 Task: Create a due date automation trigger when advanced on, on the tuesday of the week before a card is due add fields with custom field "Resume" set to a date between 1 and 7 days ago at 11:00 AM.
Action: Mouse moved to (806, 248)
Screenshot: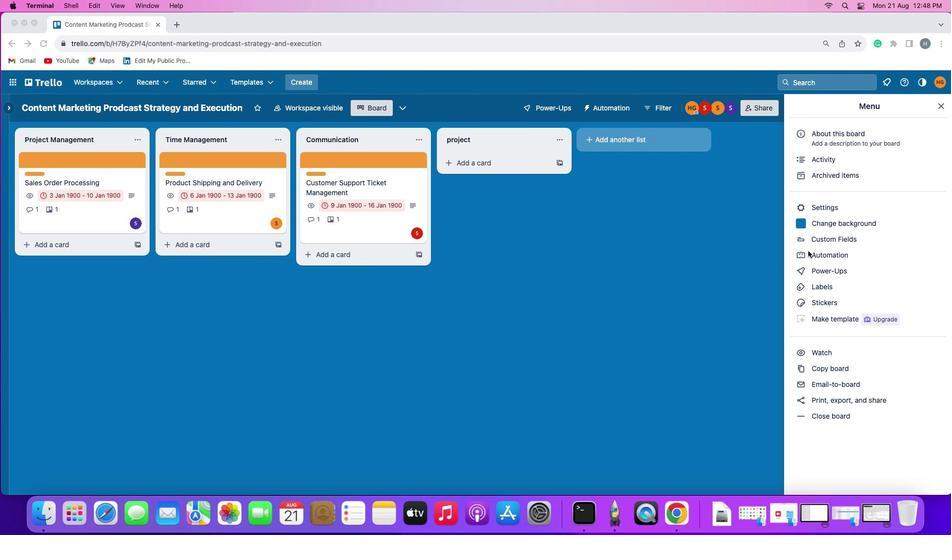 
Action: Mouse pressed left at (806, 248)
Screenshot: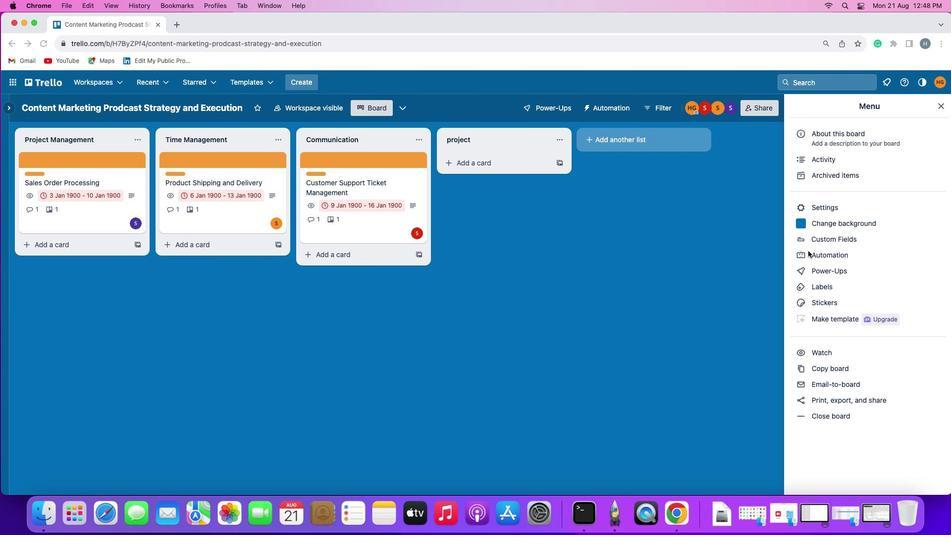 
Action: Mouse moved to (806, 248)
Screenshot: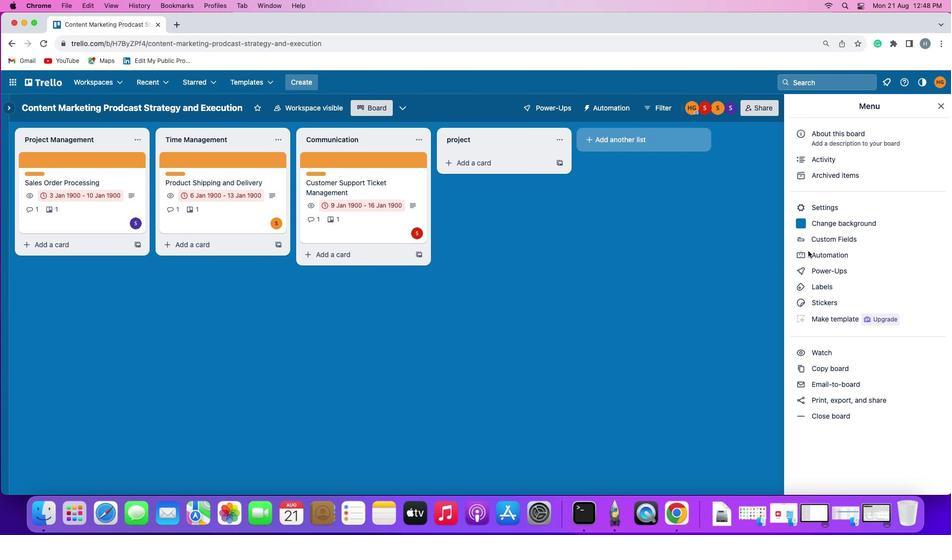 
Action: Mouse pressed left at (806, 248)
Screenshot: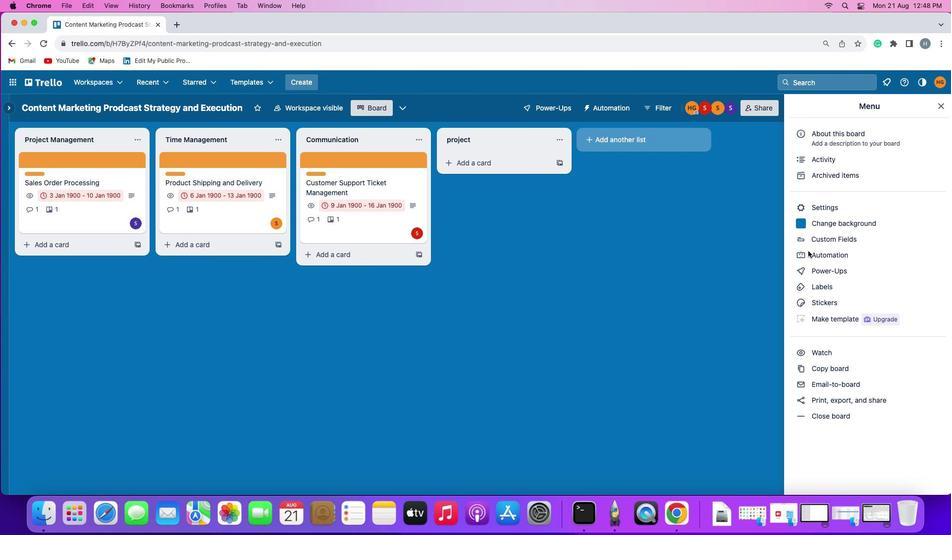 
Action: Mouse moved to (58, 236)
Screenshot: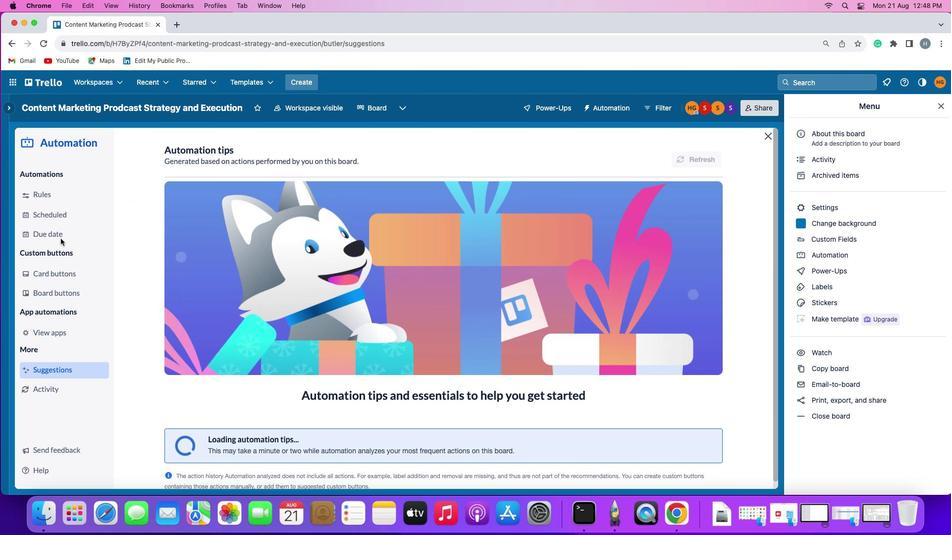 
Action: Mouse pressed left at (58, 236)
Screenshot: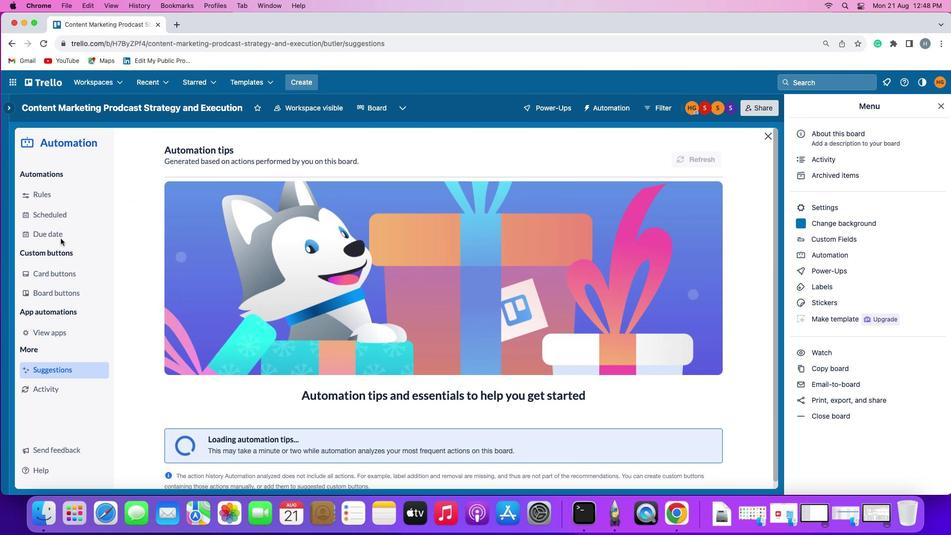 
Action: Mouse moved to (667, 145)
Screenshot: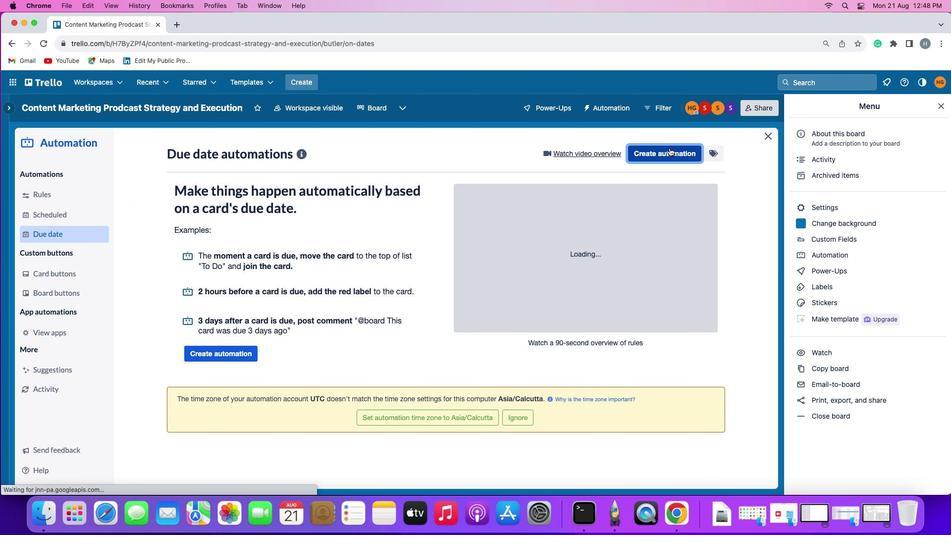 
Action: Mouse pressed left at (667, 145)
Screenshot: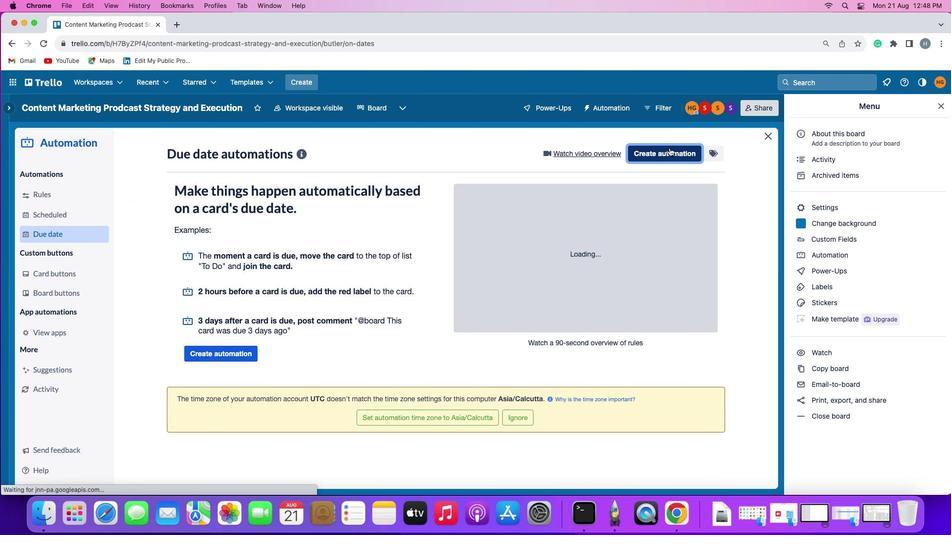 
Action: Mouse moved to (205, 244)
Screenshot: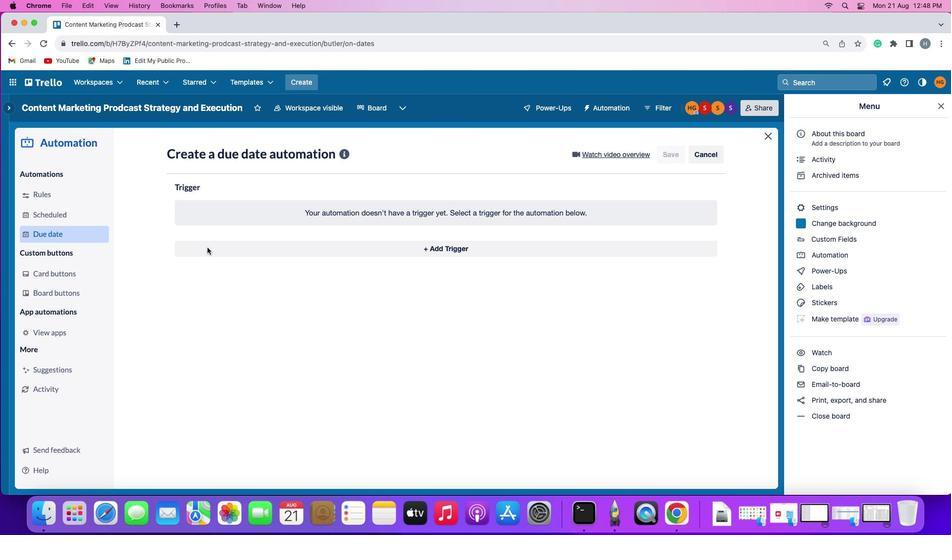 
Action: Mouse pressed left at (205, 244)
Screenshot: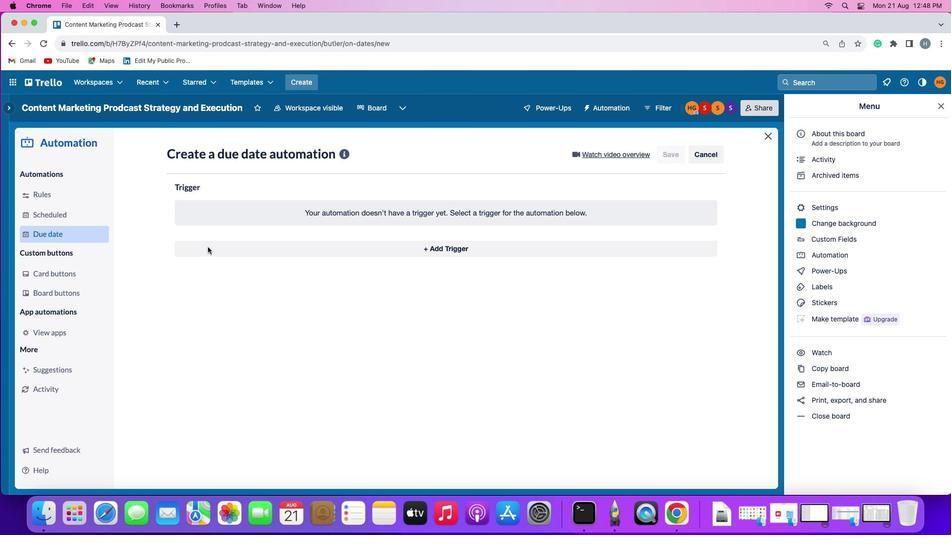 
Action: Mouse moved to (214, 430)
Screenshot: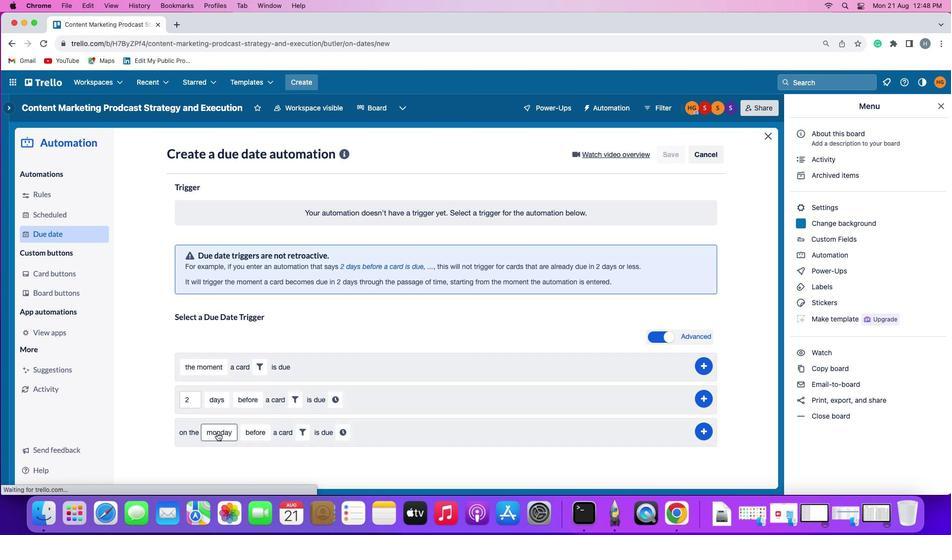 
Action: Mouse pressed left at (214, 430)
Screenshot: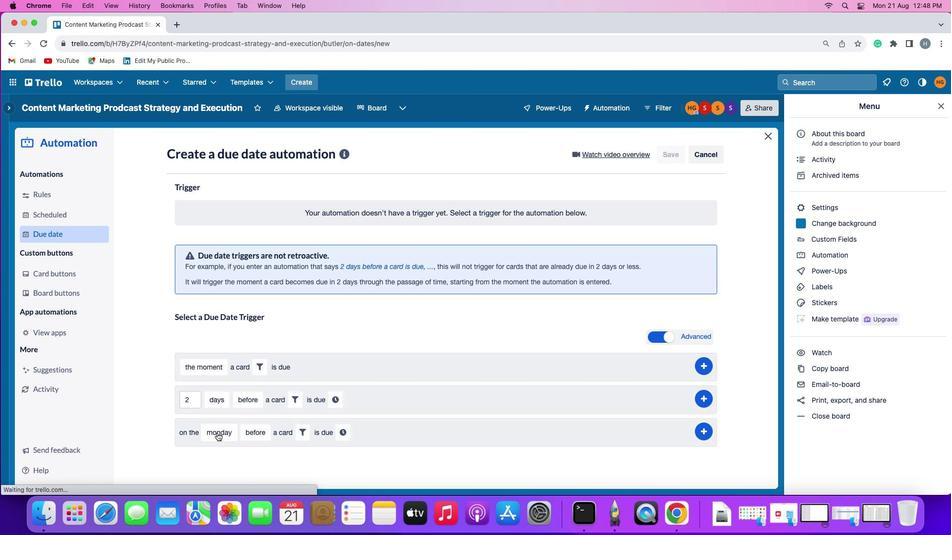 
Action: Mouse moved to (227, 309)
Screenshot: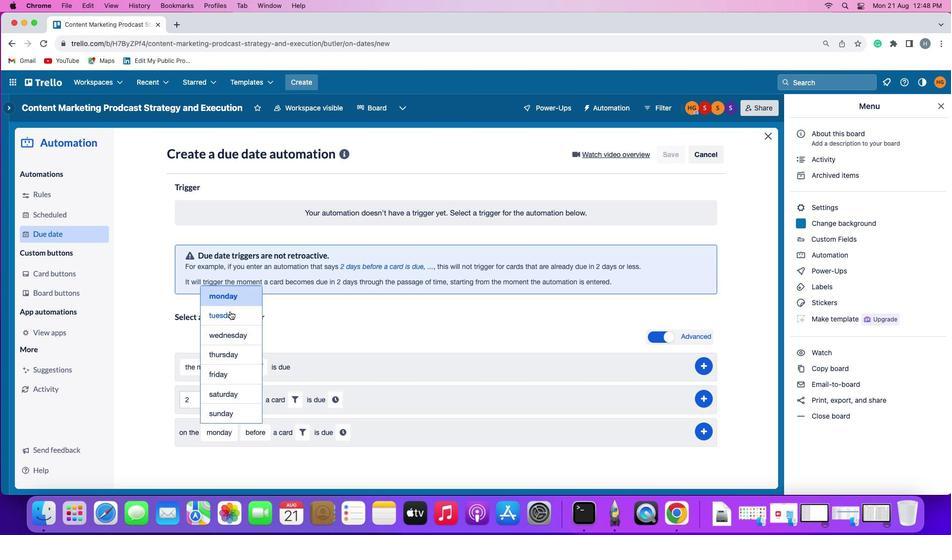 
Action: Mouse pressed left at (227, 309)
Screenshot: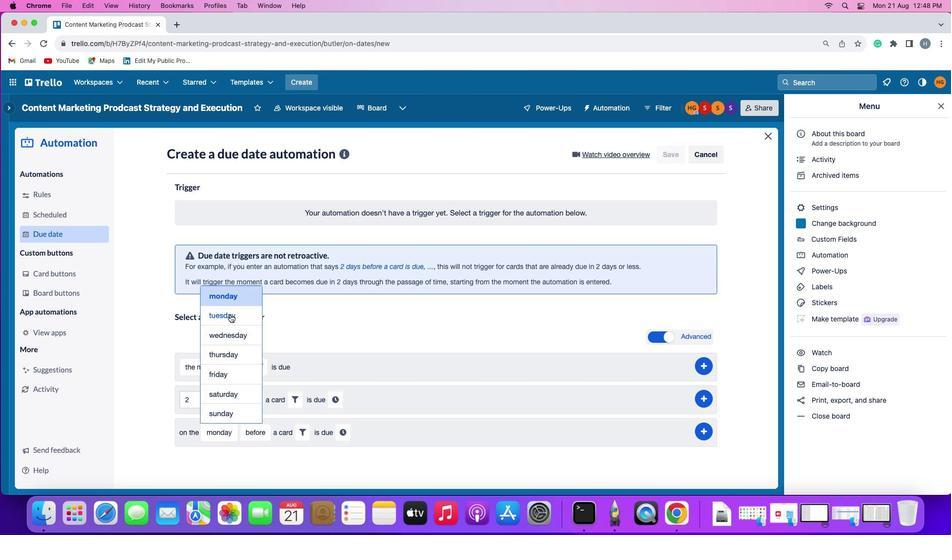 
Action: Mouse moved to (252, 435)
Screenshot: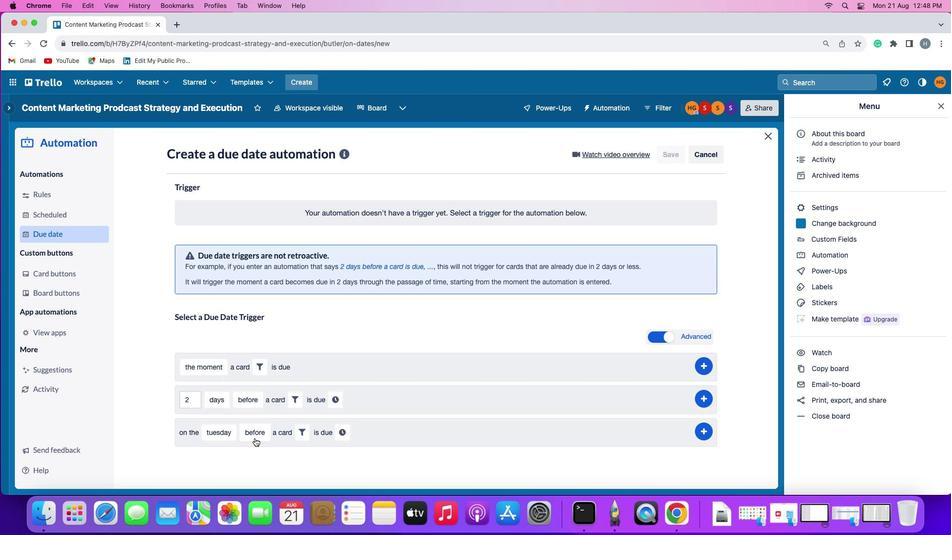
Action: Mouse pressed left at (252, 435)
Screenshot: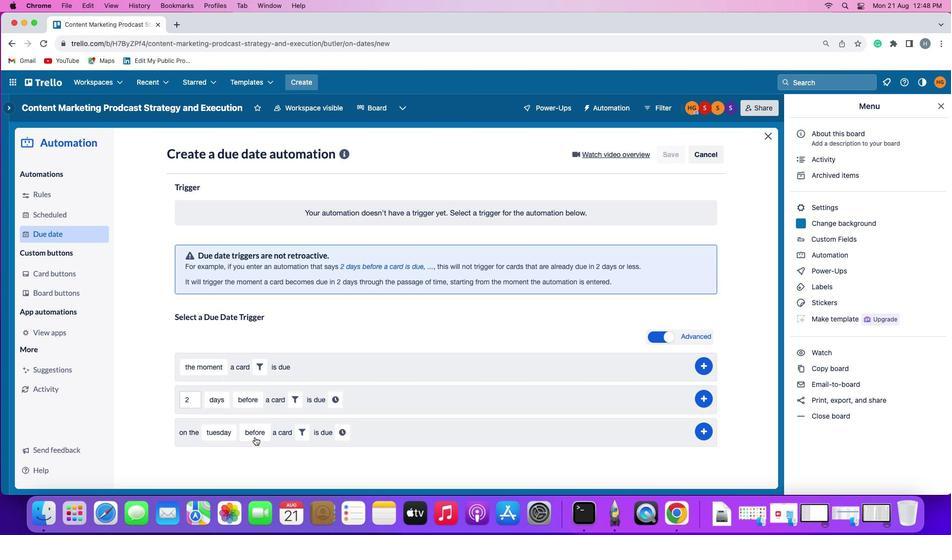 
Action: Mouse moved to (262, 411)
Screenshot: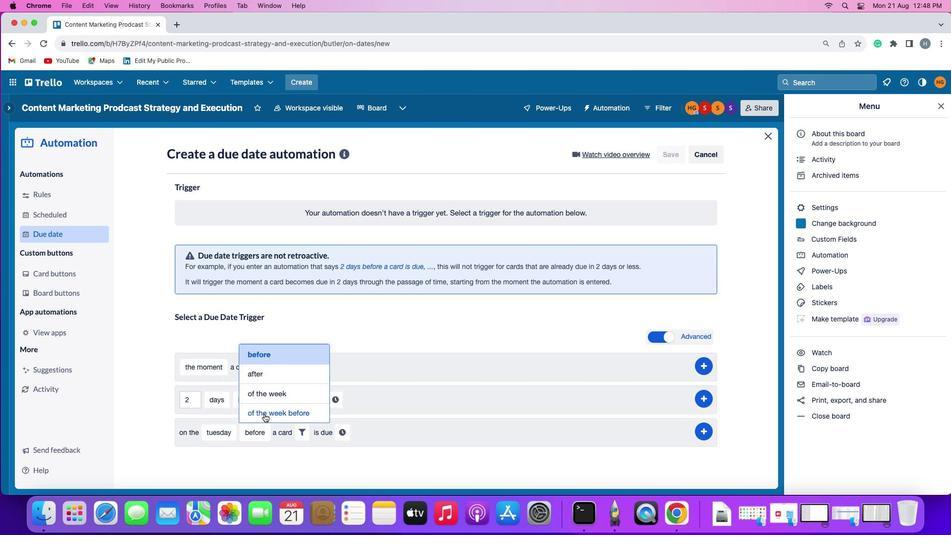 
Action: Mouse pressed left at (262, 411)
Screenshot: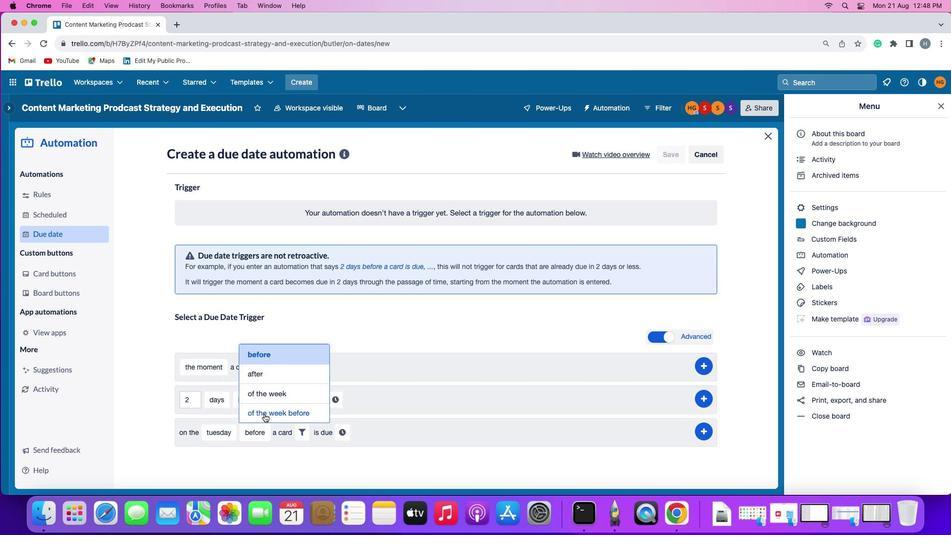 
Action: Mouse moved to (345, 428)
Screenshot: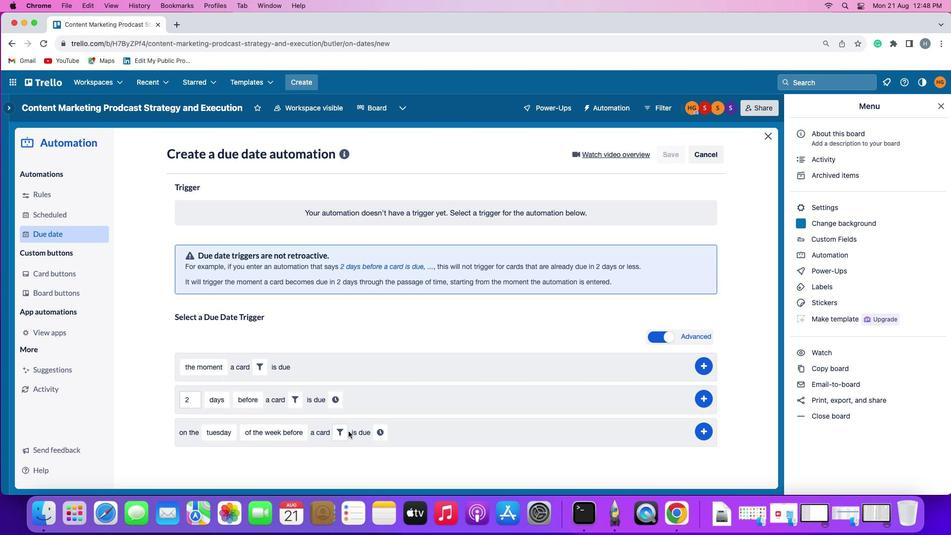 
Action: Mouse pressed left at (345, 428)
Screenshot: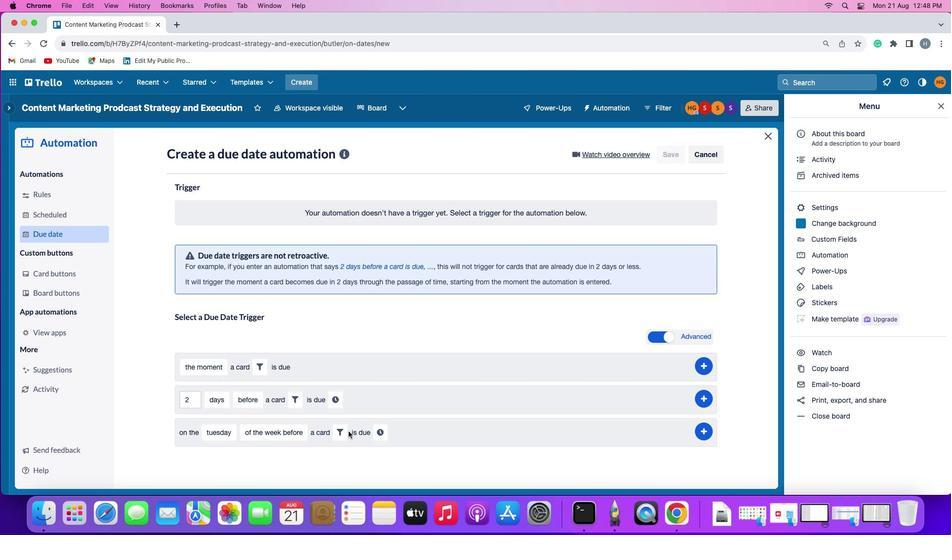
Action: Mouse moved to (342, 427)
Screenshot: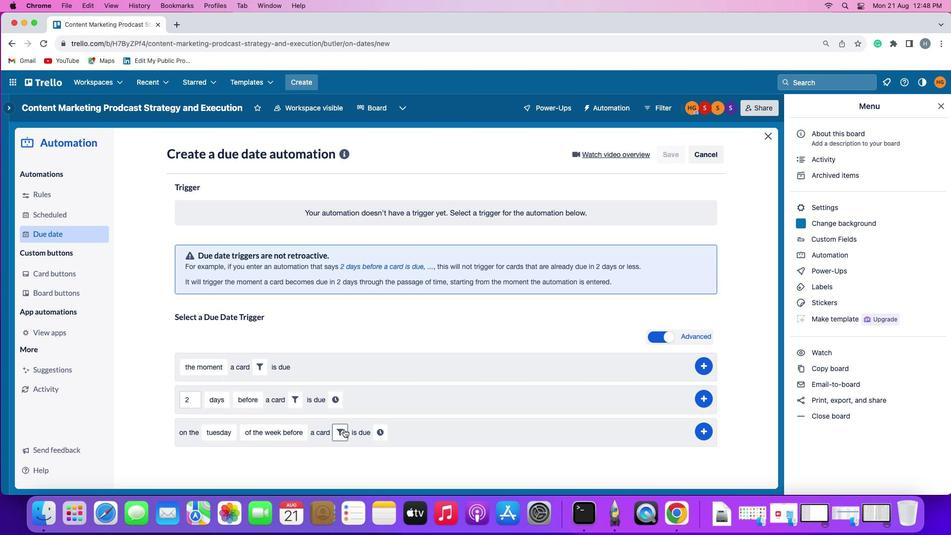 
Action: Mouse pressed left at (342, 427)
Screenshot: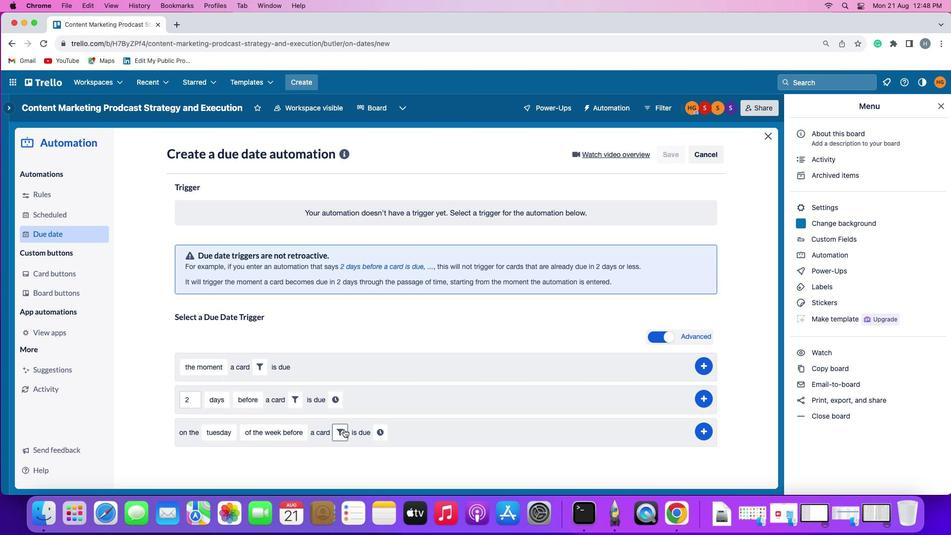 
Action: Mouse moved to (500, 462)
Screenshot: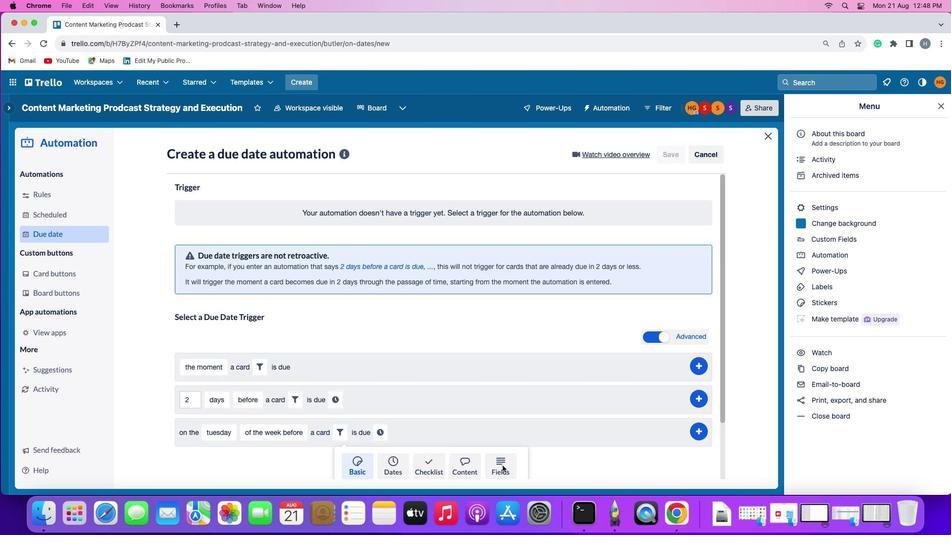 
Action: Mouse pressed left at (500, 462)
Screenshot: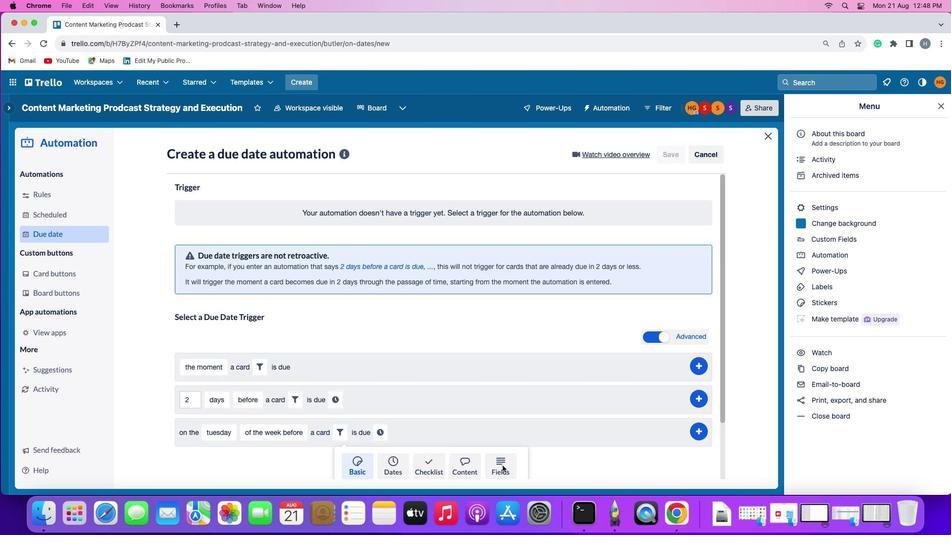 
Action: Mouse moved to (295, 460)
Screenshot: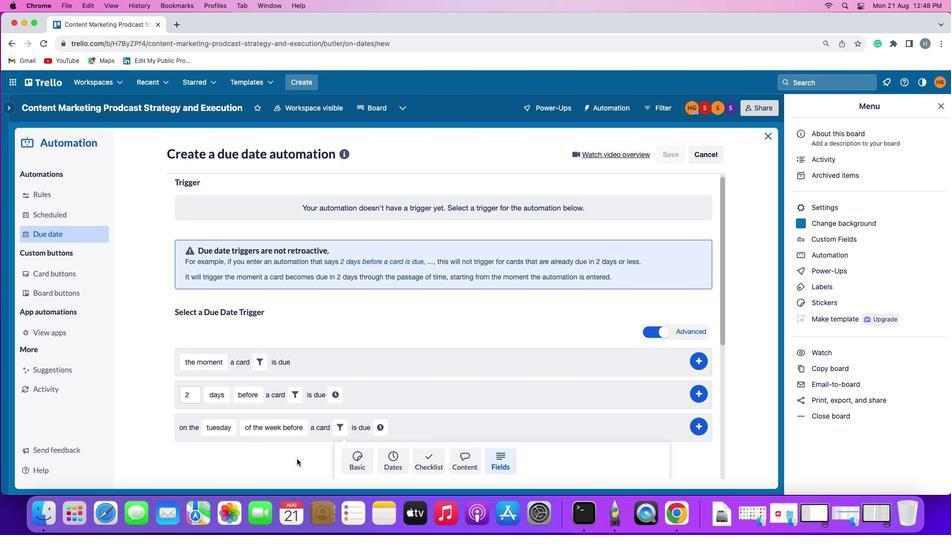 
Action: Mouse scrolled (295, 460) with delta (-1, -2)
Screenshot: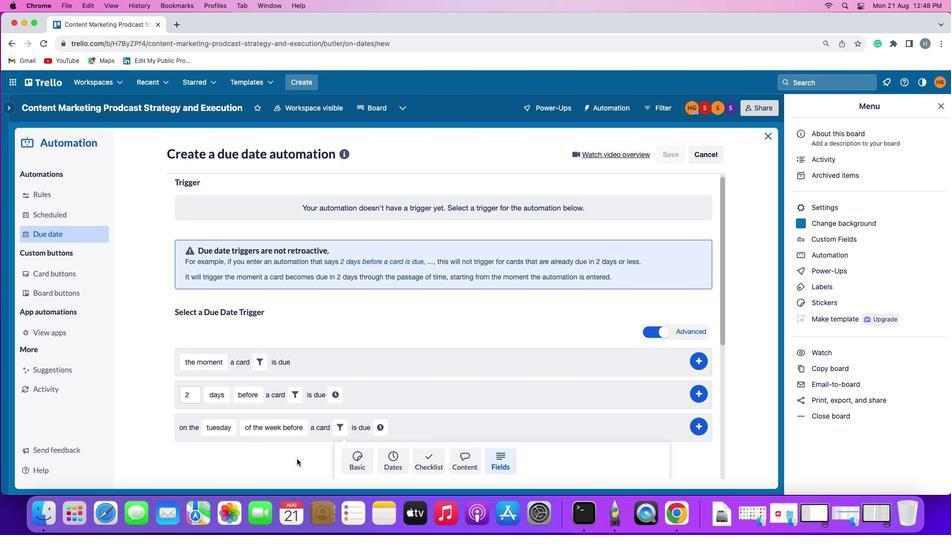 
Action: Mouse scrolled (295, 460) with delta (-1, -2)
Screenshot: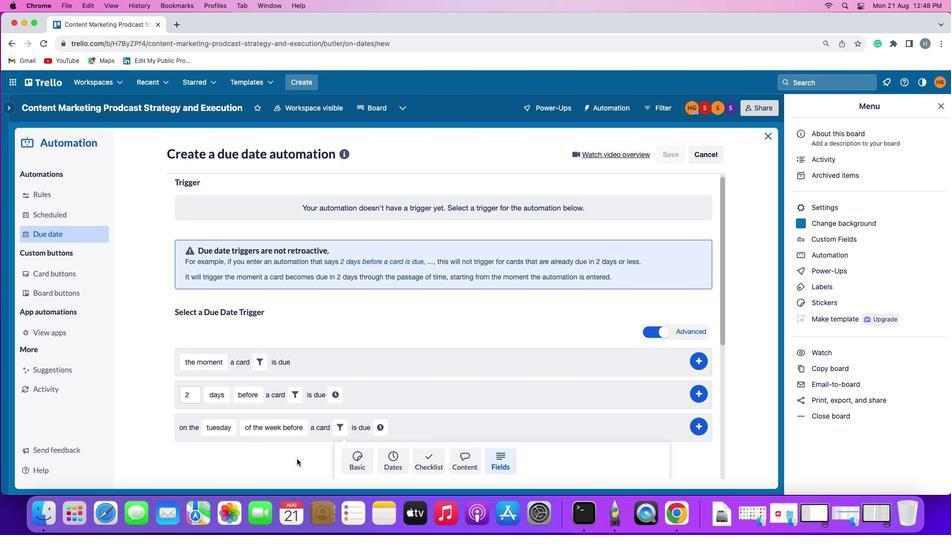 
Action: Mouse scrolled (295, 460) with delta (-1, -3)
Screenshot: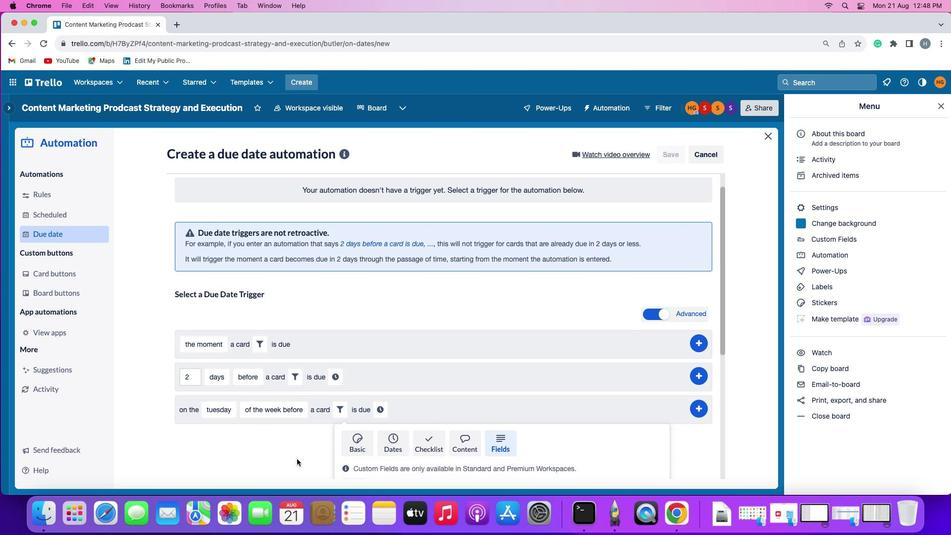 
Action: Mouse moved to (295, 459)
Screenshot: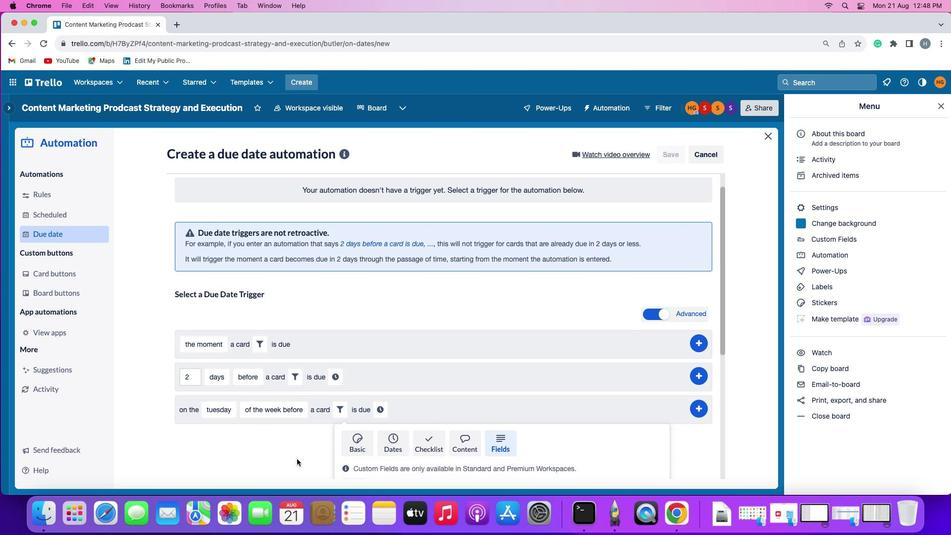 
Action: Mouse scrolled (295, 459) with delta (-1, -4)
Screenshot: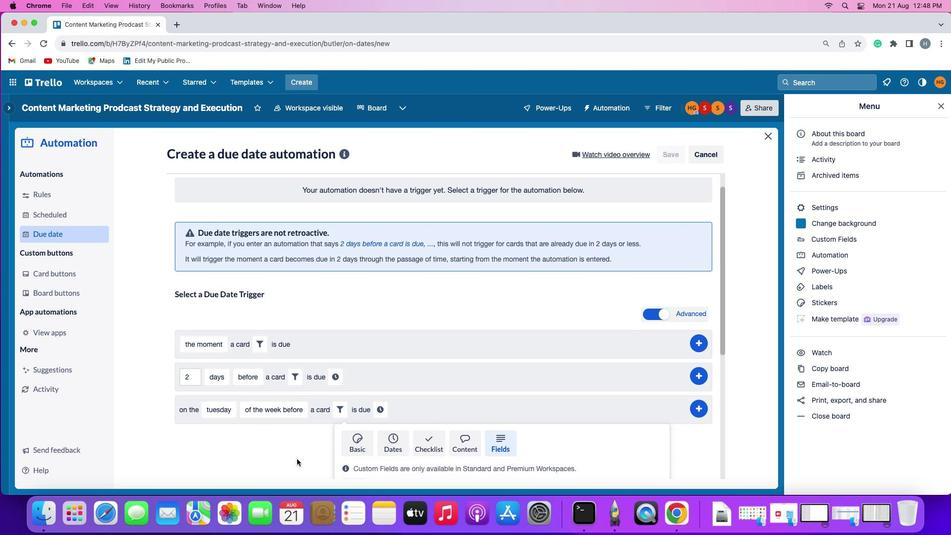 
Action: Mouse moved to (296, 454)
Screenshot: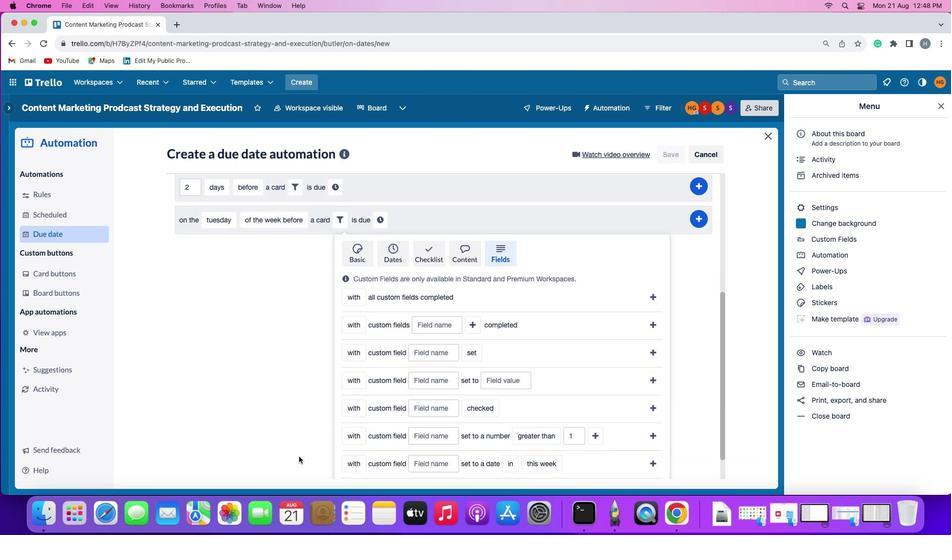 
Action: Mouse scrolled (296, 454) with delta (-1, -2)
Screenshot: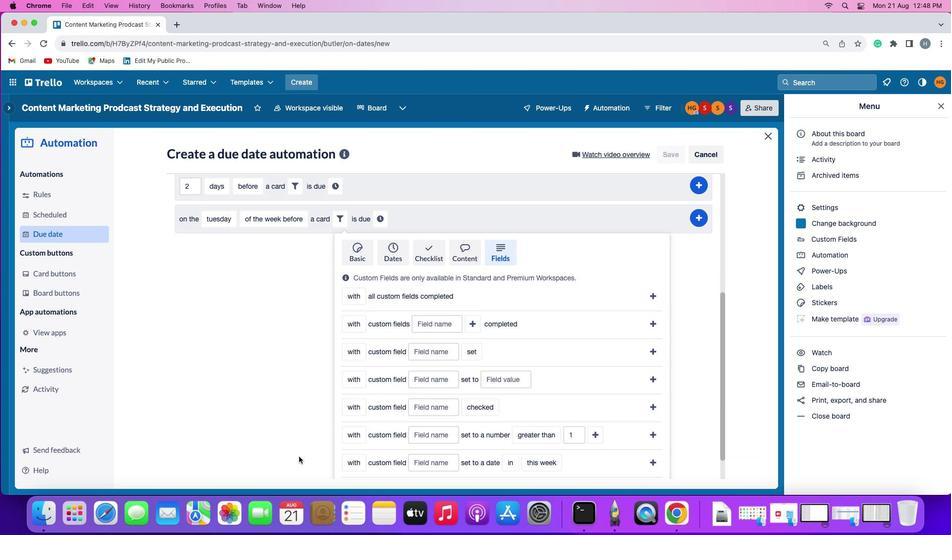 
Action: Mouse scrolled (296, 454) with delta (-1, -2)
Screenshot: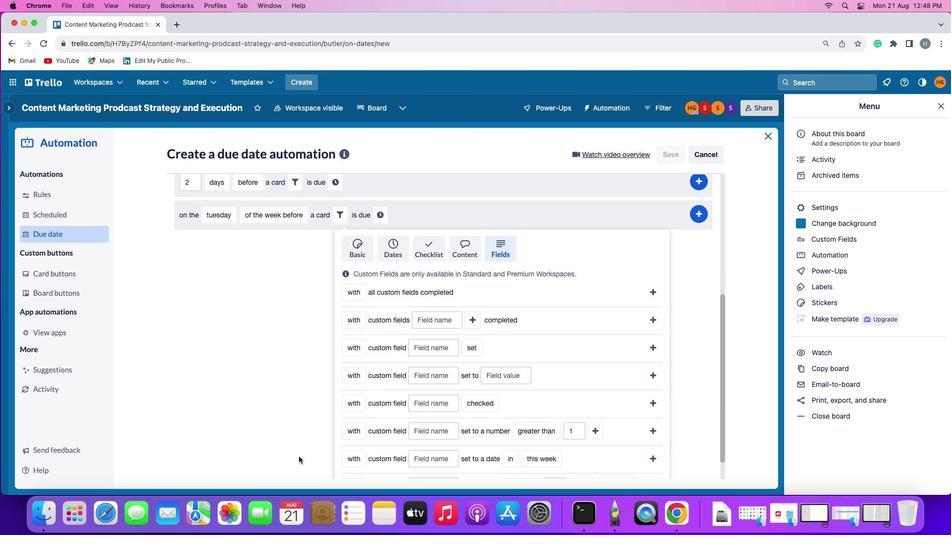 
Action: Mouse scrolled (296, 454) with delta (-1, -3)
Screenshot: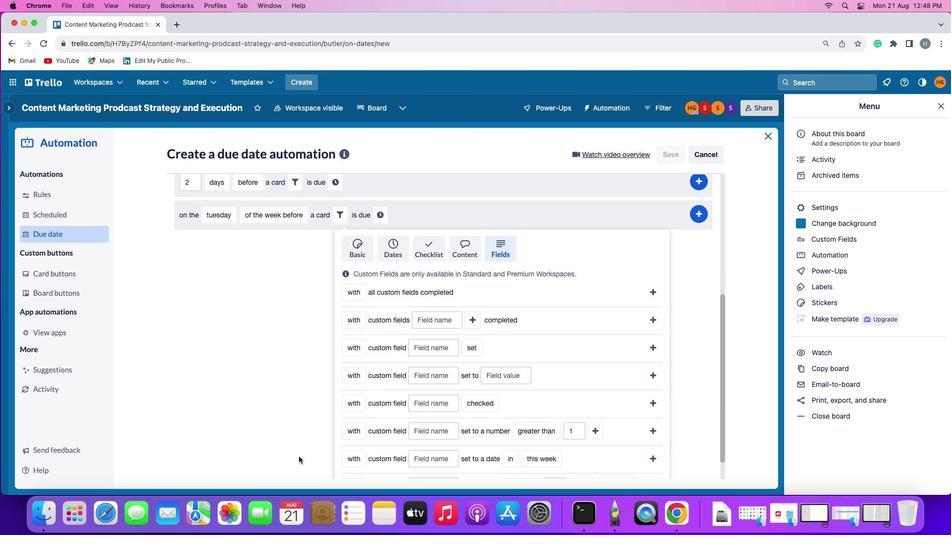 
Action: Mouse scrolled (296, 454) with delta (-1, -4)
Screenshot: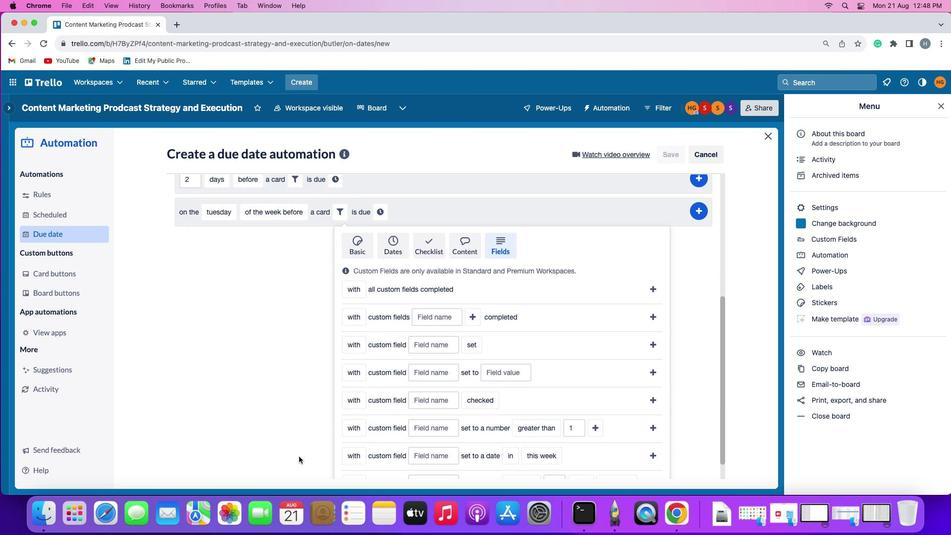 
Action: Mouse scrolled (296, 454) with delta (-1, -2)
Screenshot: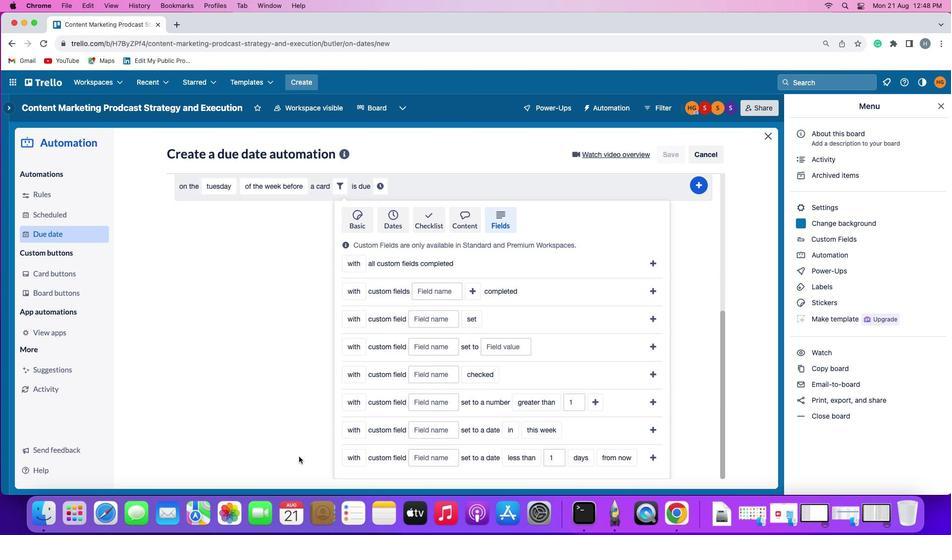 
Action: Mouse scrolled (296, 454) with delta (-1, -2)
Screenshot: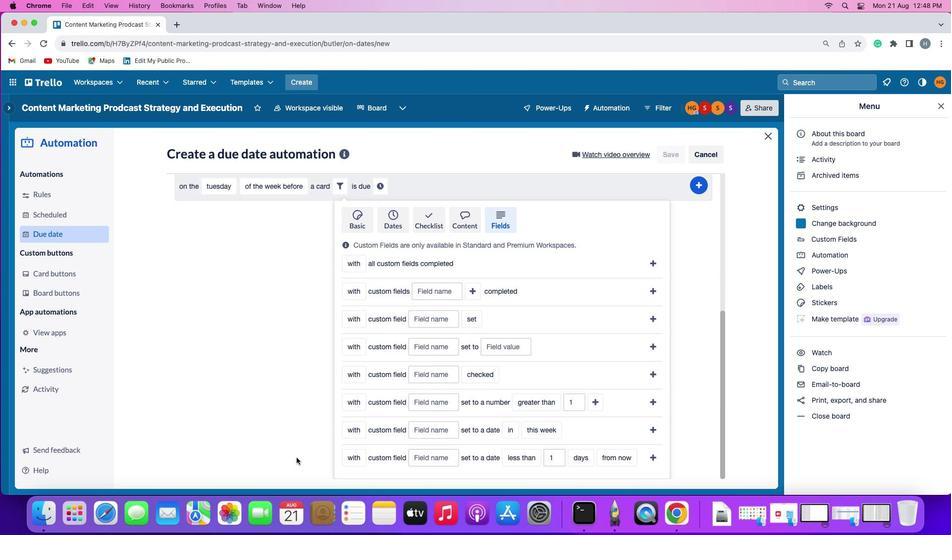 
Action: Mouse scrolled (296, 454) with delta (-1, -3)
Screenshot: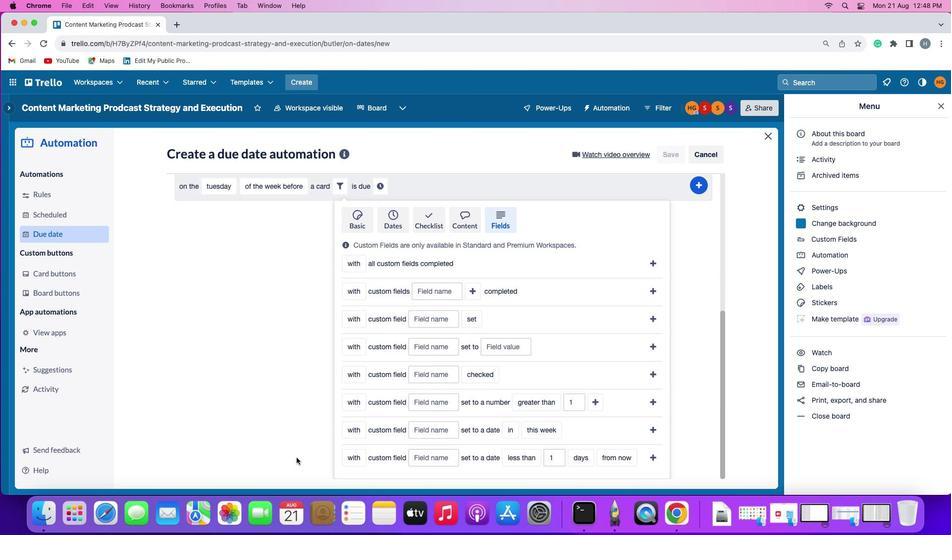 
Action: Mouse scrolled (296, 454) with delta (-1, -4)
Screenshot: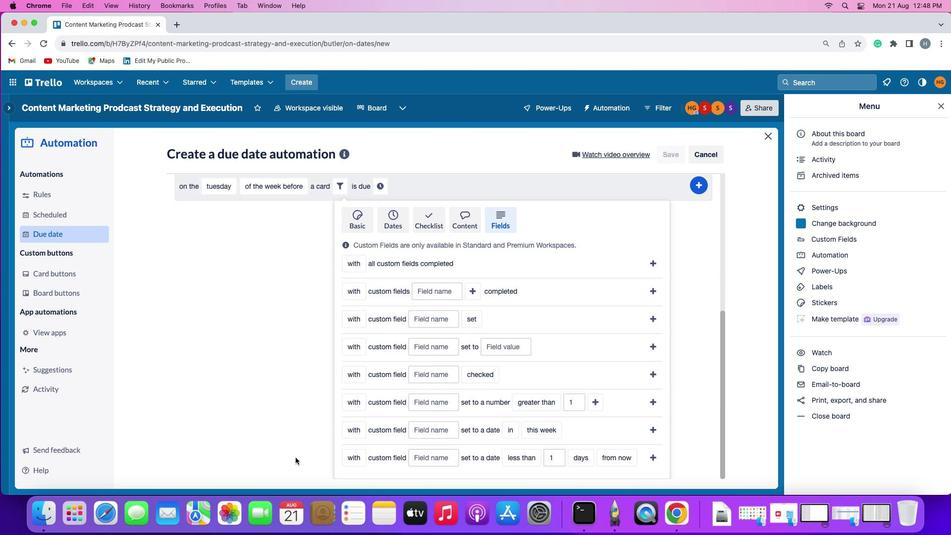 
Action: Mouse moved to (293, 455)
Screenshot: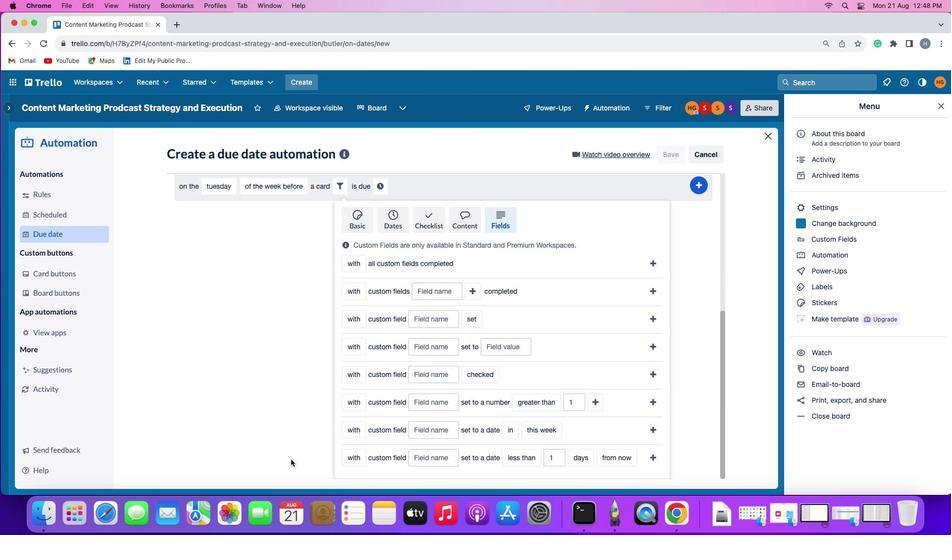 
Action: Mouse scrolled (293, 455) with delta (-1, -4)
Screenshot: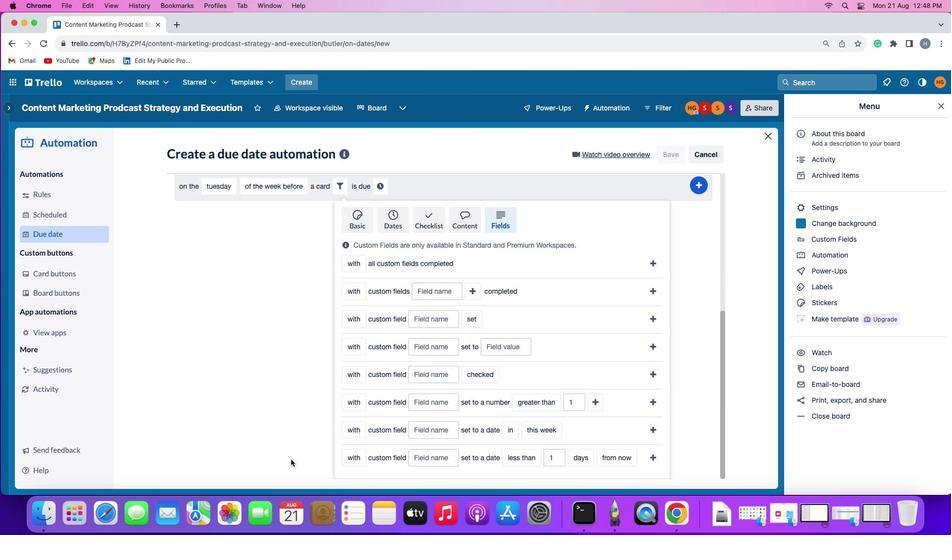 
Action: Mouse moved to (418, 454)
Screenshot: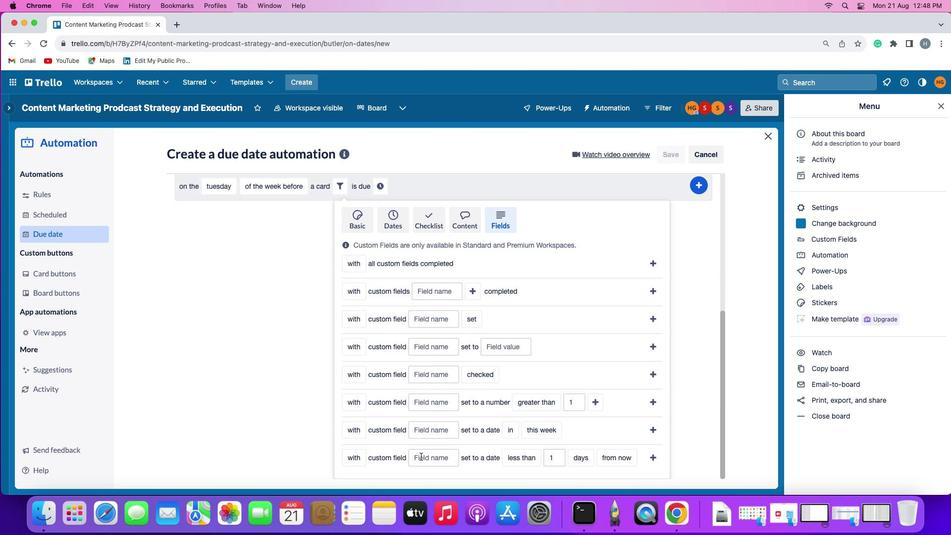 
Action: Mouse pressed left at (418, 454)
Screenshot: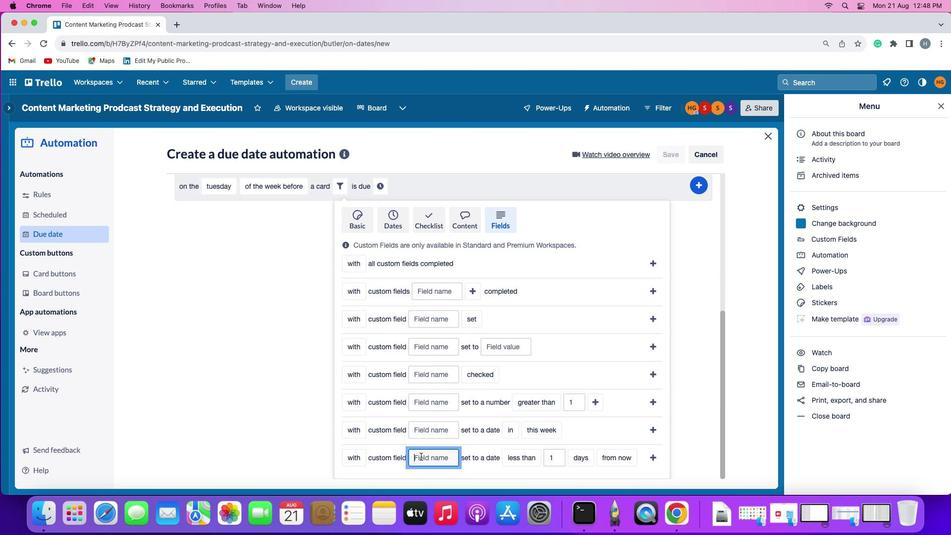 
Action: Mouse moved to (418, 454)
Screenshot: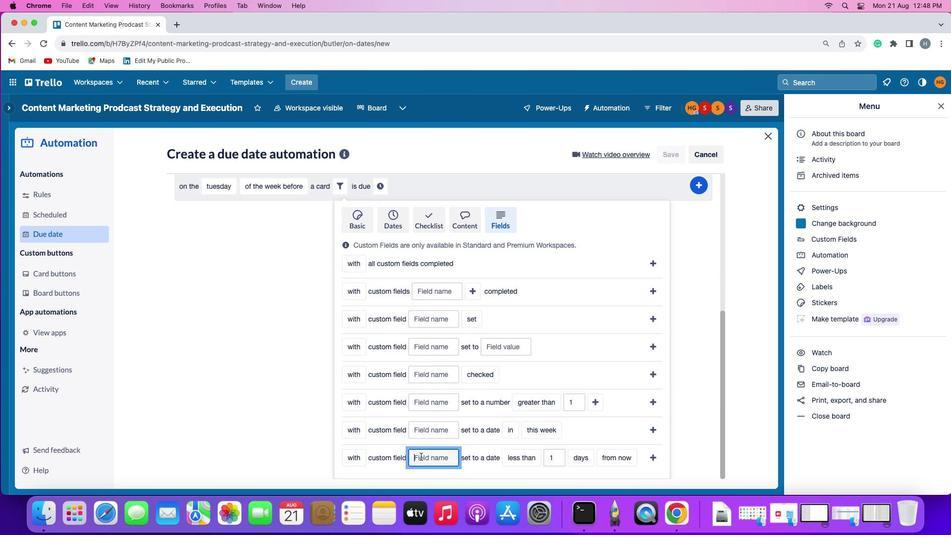 
Action: Key pressed Key.shift'R''e''s''u''m''e'
Screenshot: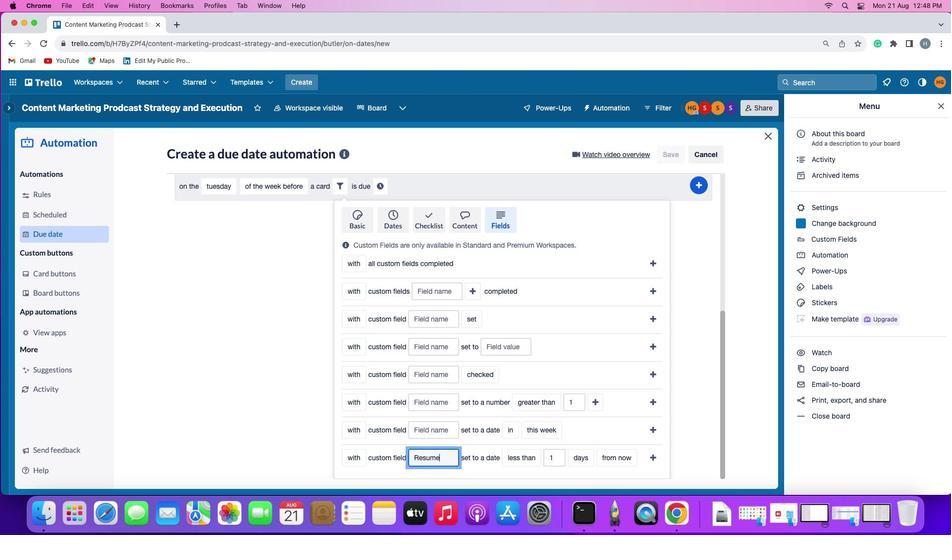 
Action: Mouse moved to (511, 455)
Screenshot: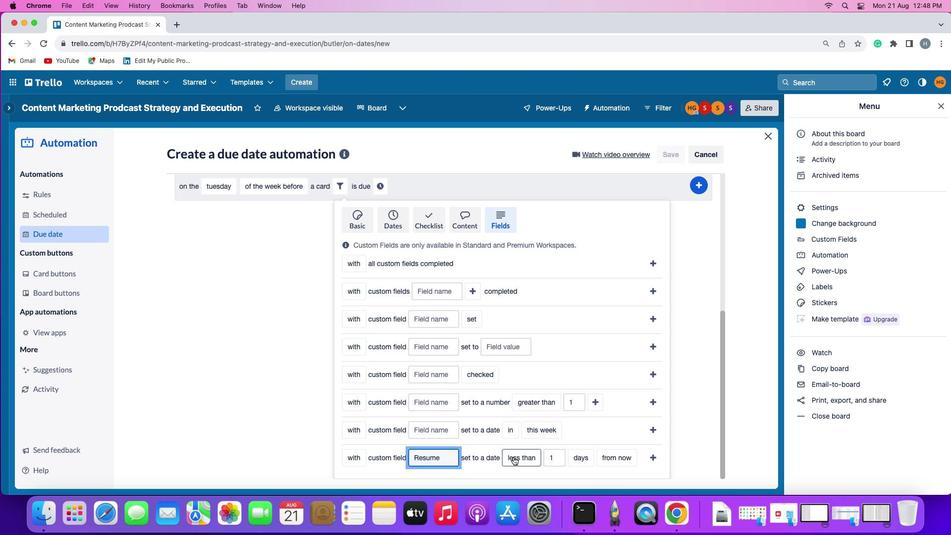 
Action: Mouse pressed left at (511, 455)
Screenshot: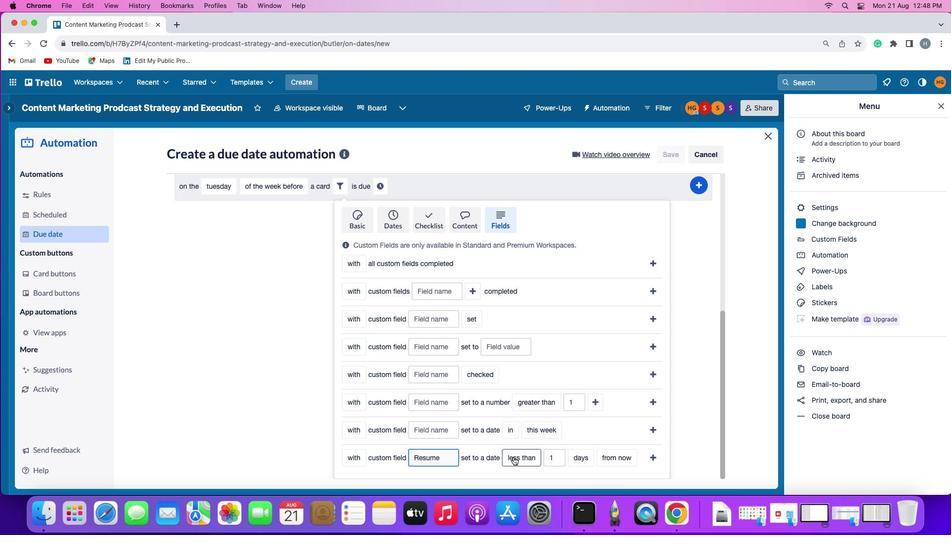 
Action: Mouse moved to (518, 434)
Screenshot: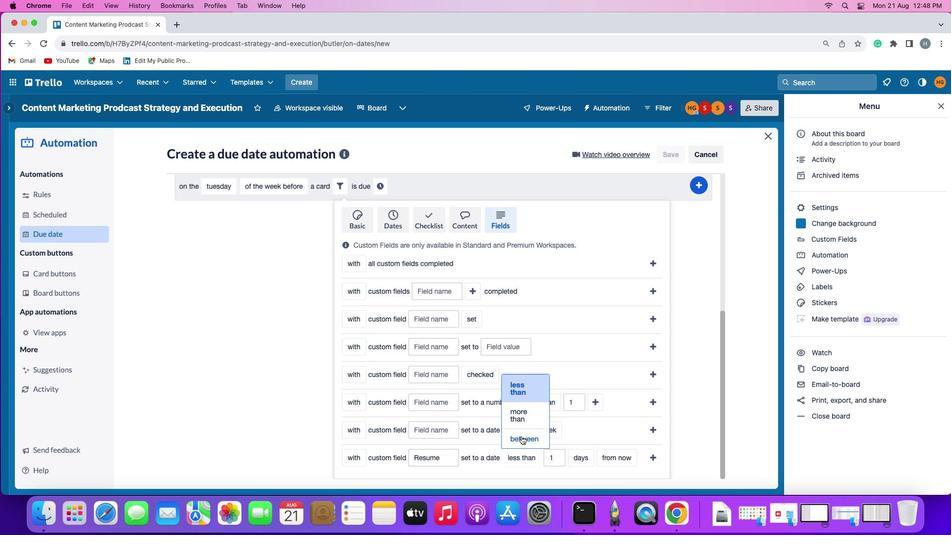 
Action: Mouse pressed left at (518, 434)
Screenshot: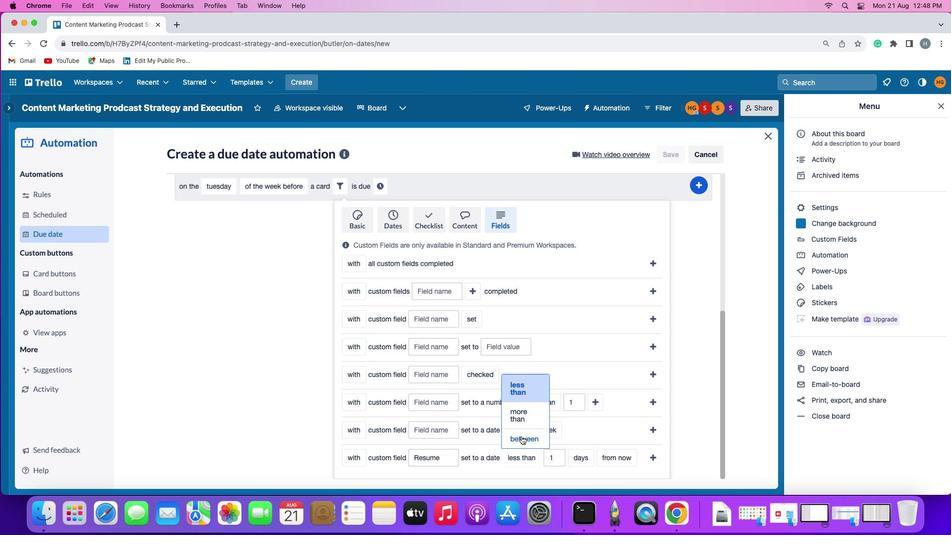 
Action: Mouse moved to (615, 451)
Screenshot: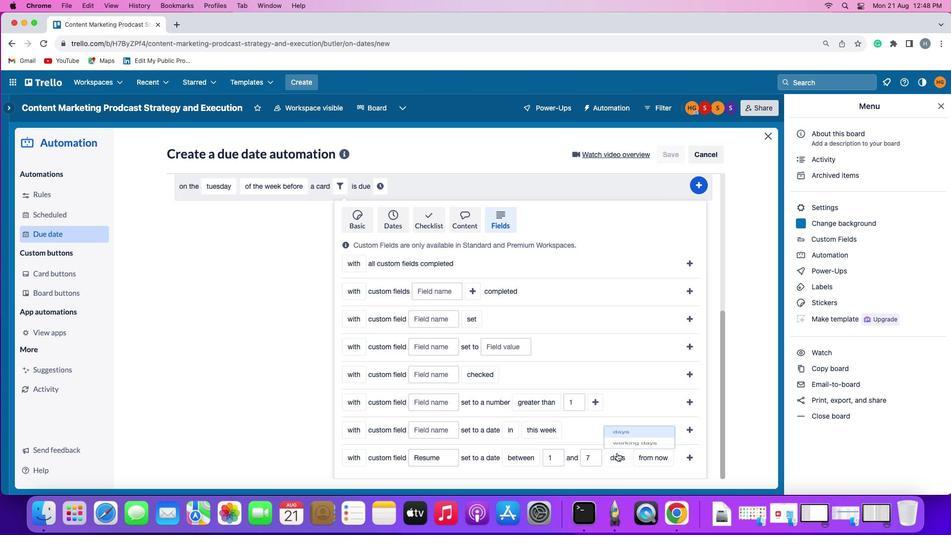 
Action: Mouse pressed left at (615, 451)
Screenshot: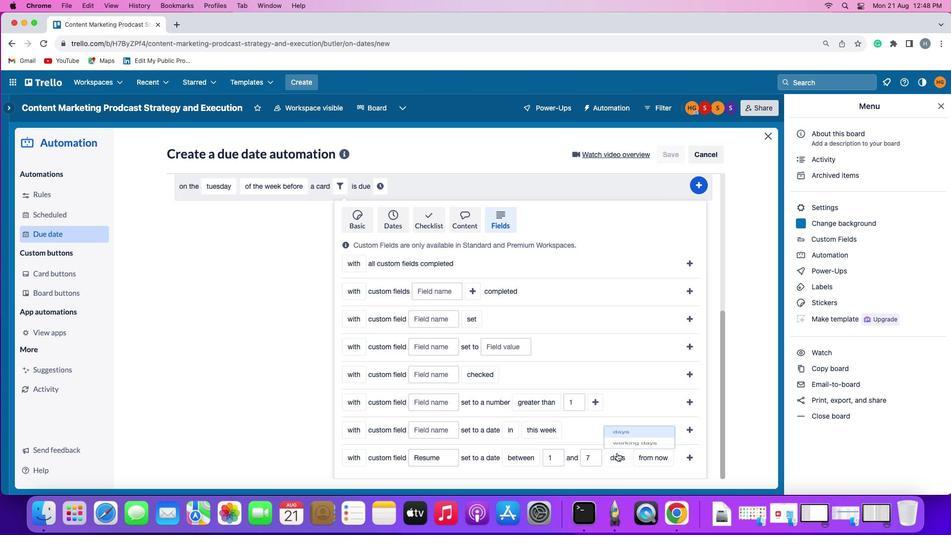 
Action: Mouse moved to (621, 424)
Screenshot: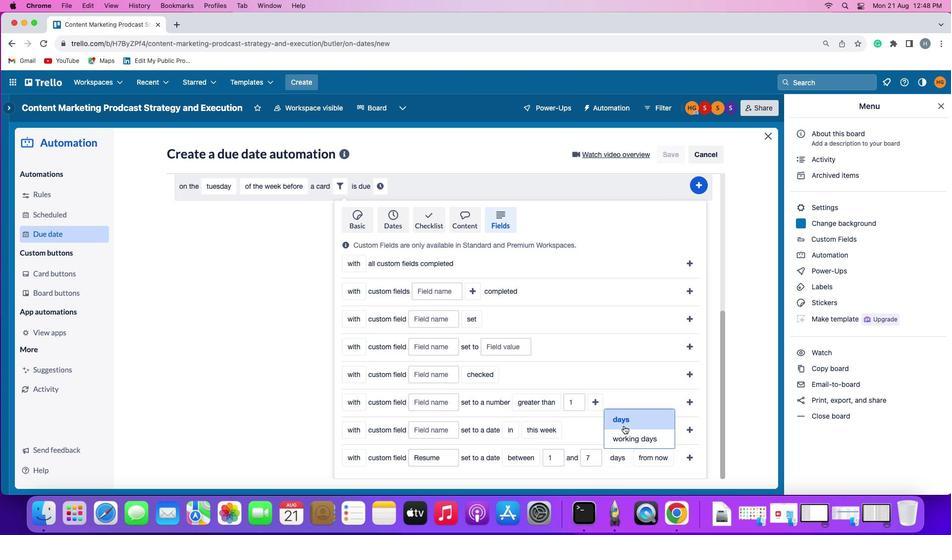 
Action: Mouse pressed left at (621, 424)
Screenshot: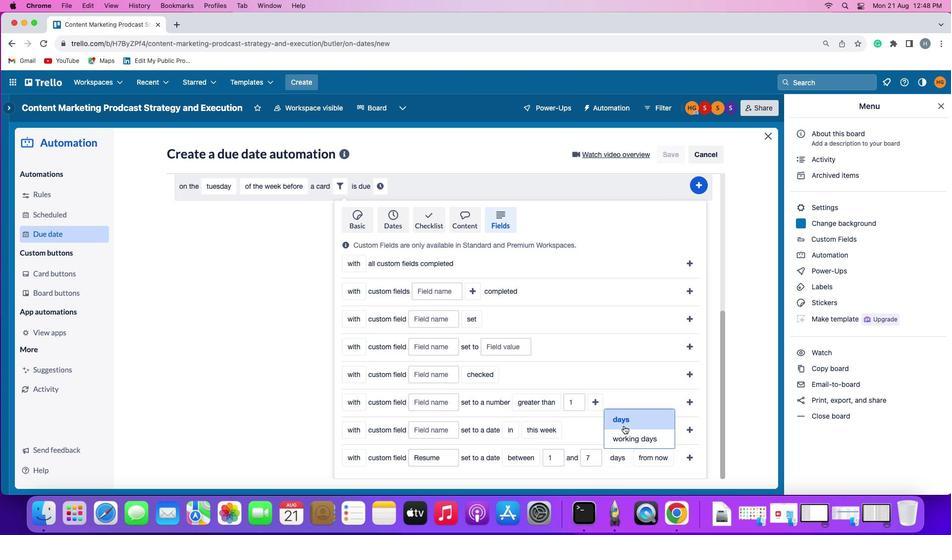 
Action: Mouse moved to (648, 449)
Screenshot: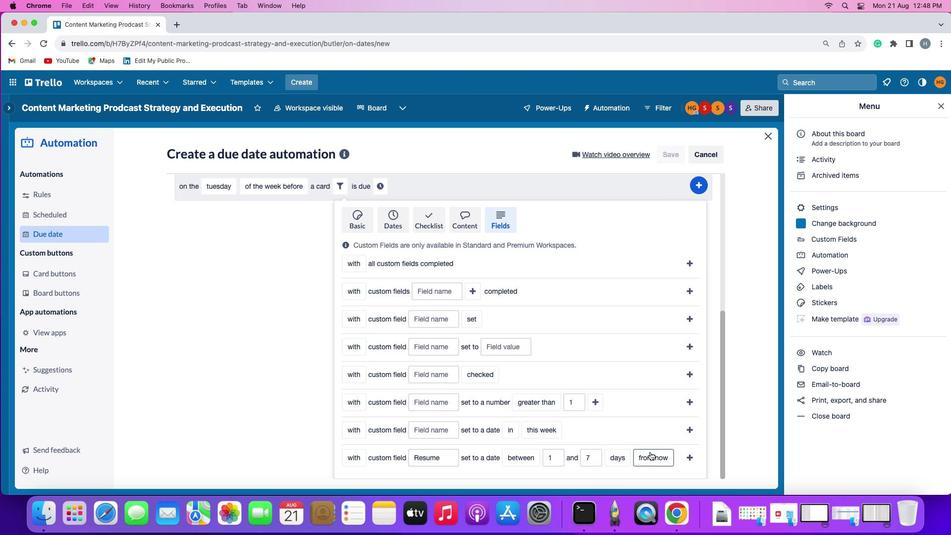 
Action: Mouse pressed left at (648, 449)
Screenshot: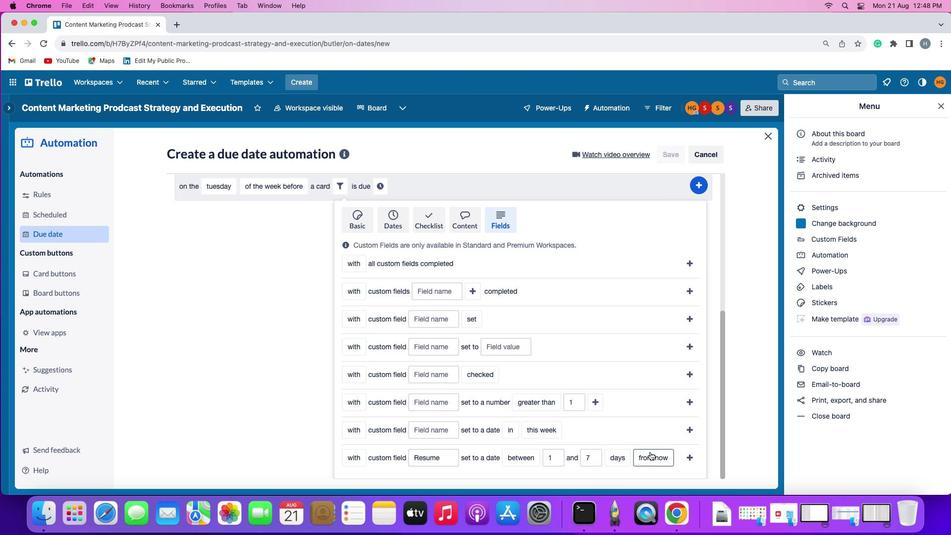 
Action: Mouse moved to (646, 442)
Screenshot: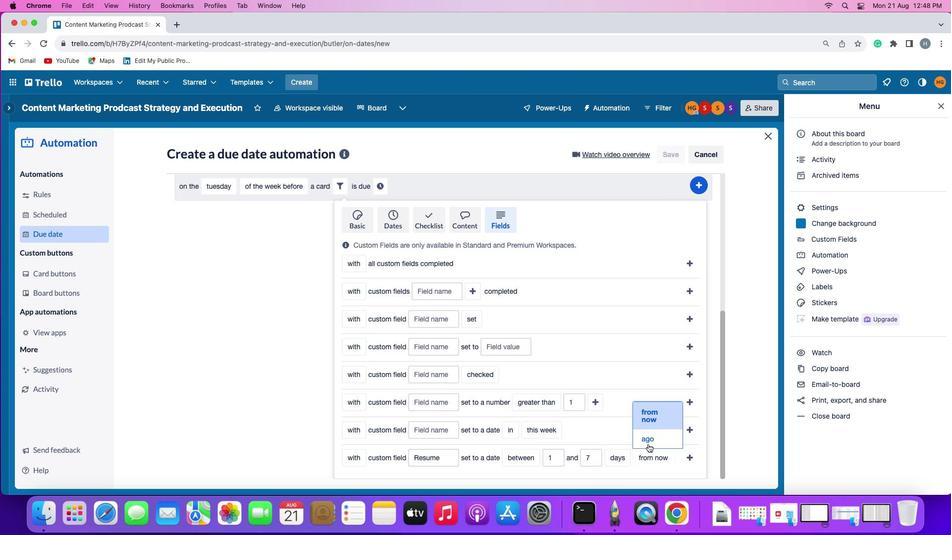 
Action: Mouse pressed left at (646, 442)
Screenshot: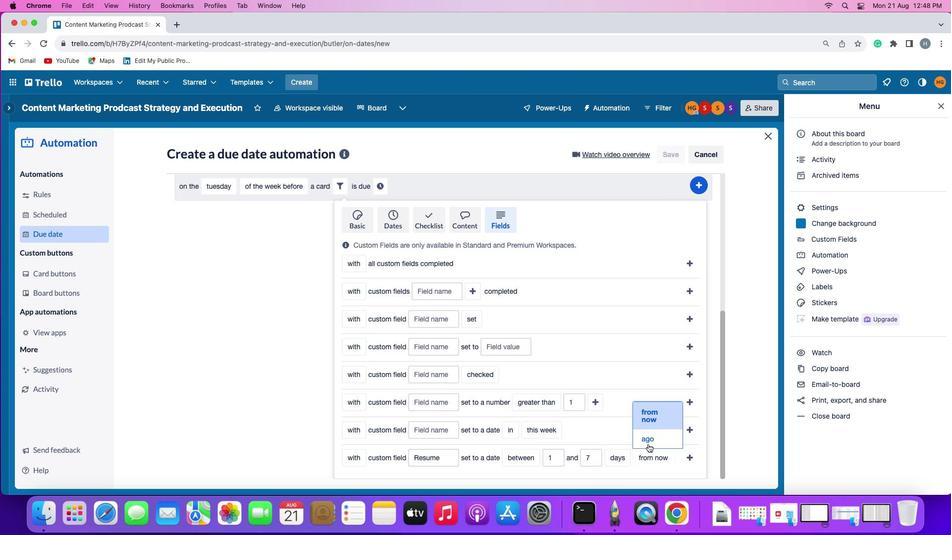 
Action: Mouse moved to (670, 457)
Screenshot: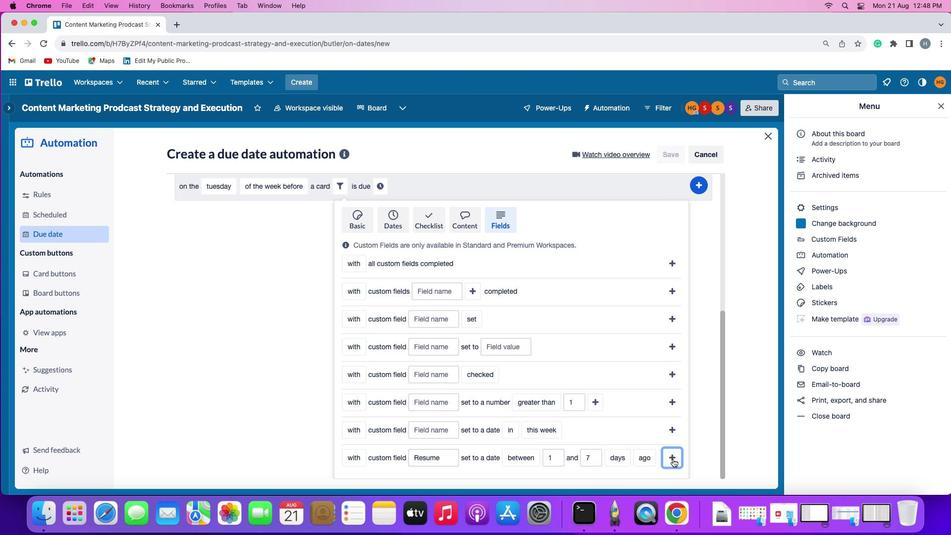
Action: Mouse pressed left at (670, 457)
Screenshot: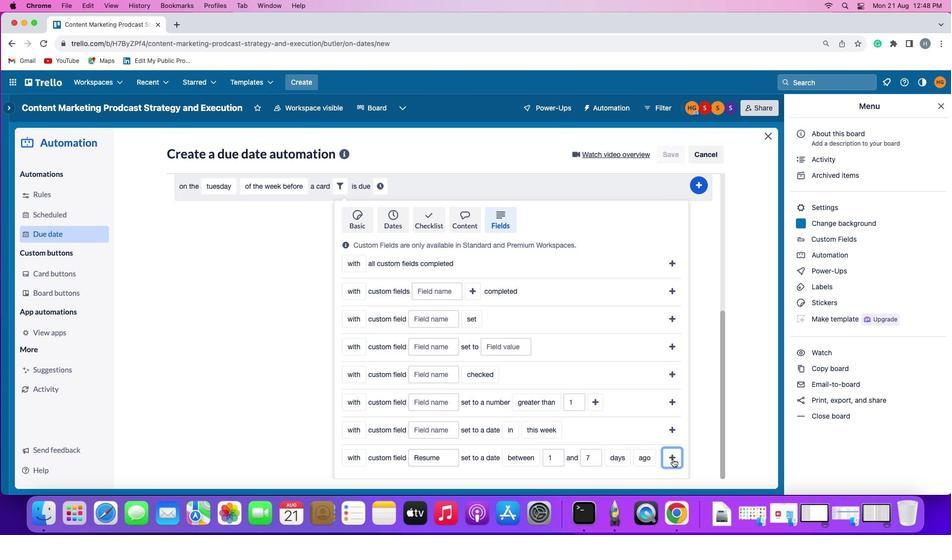 
Action: Mouse moved to (615, 430)
Screenshot: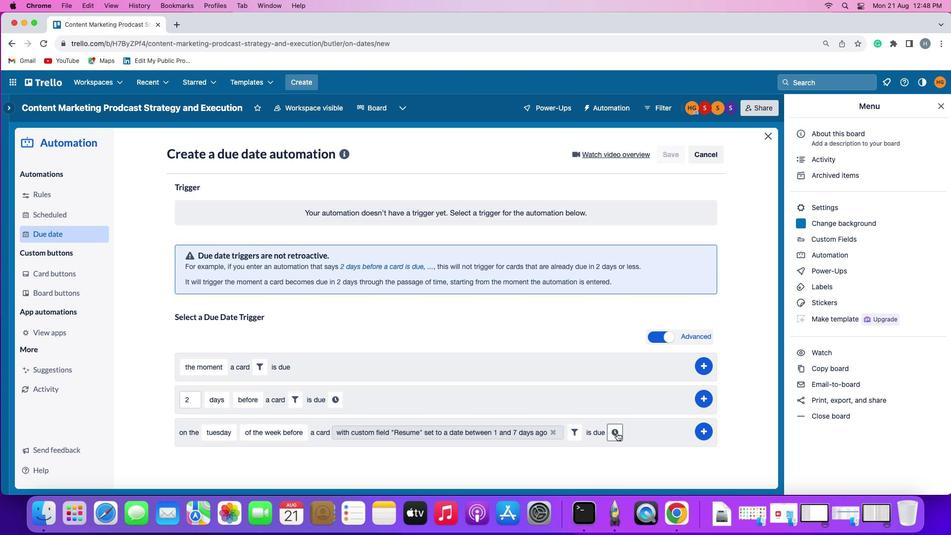 
Action: Mouse pressed left at (615, 430)
Screenshot: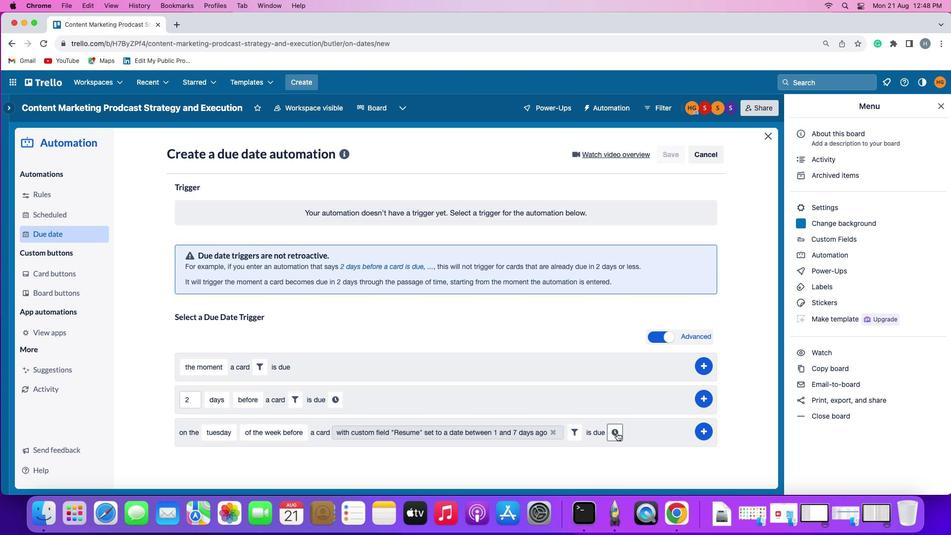 
Action: Mouse moved to (206, 451)
Screenshot: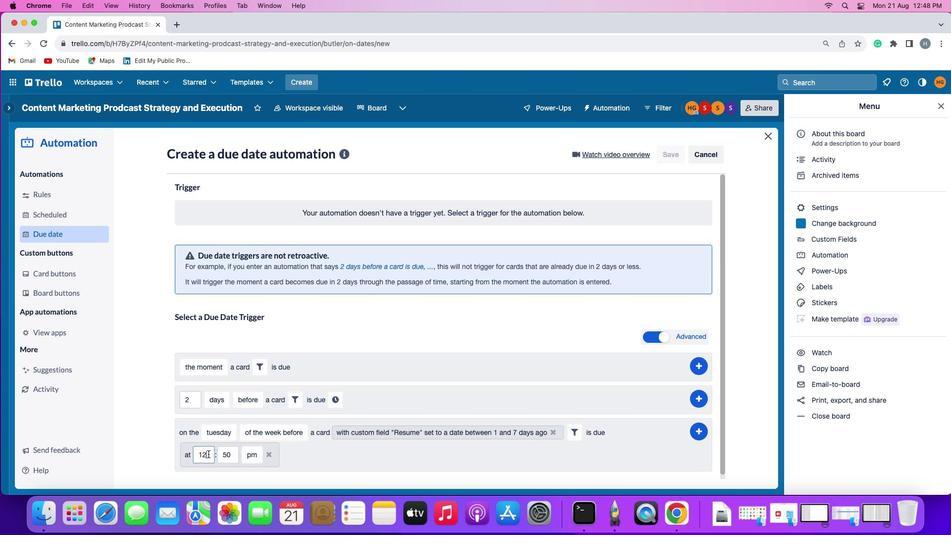 
Action: Mouse pressed left at (206, 451)
Screenshot: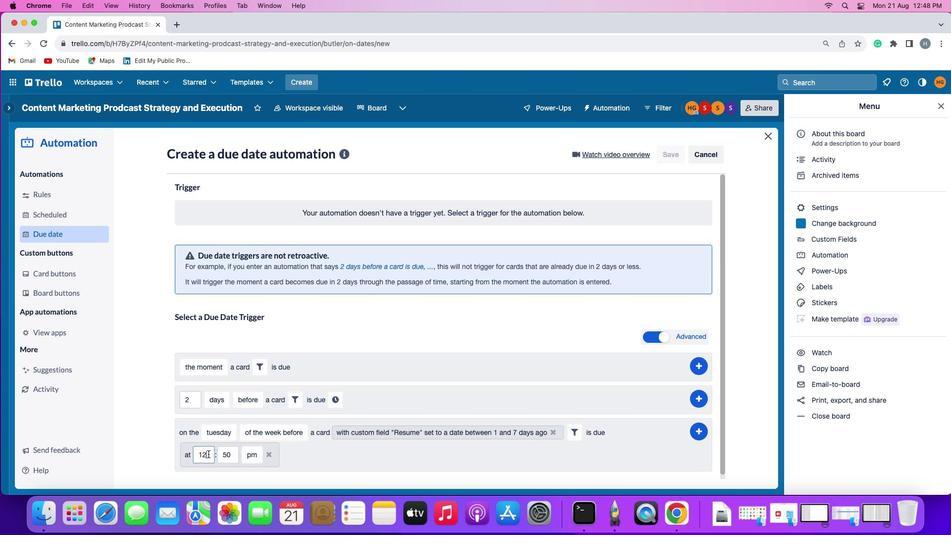 
Action: Mouse moved to (206, 451)
Screenshot: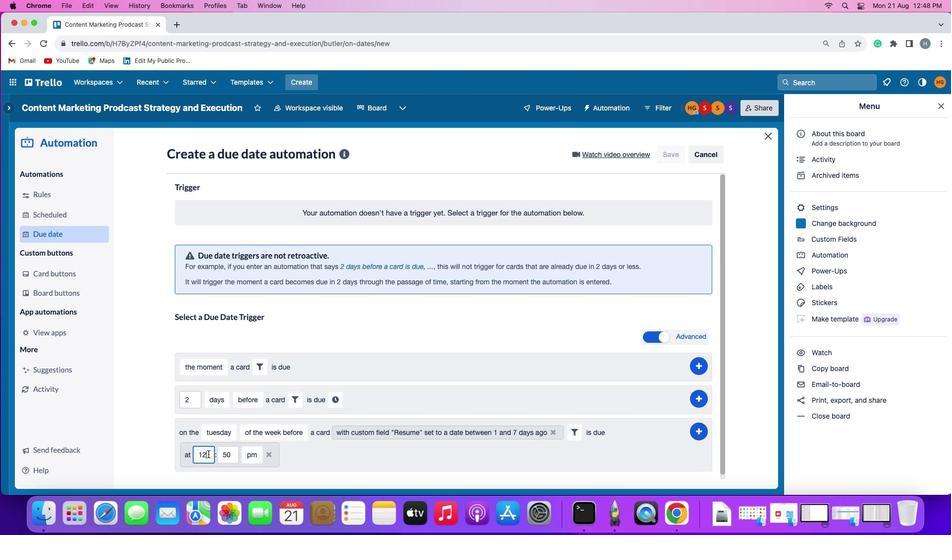 
Action: Key pressed Key.backspace'1'
Screenshot: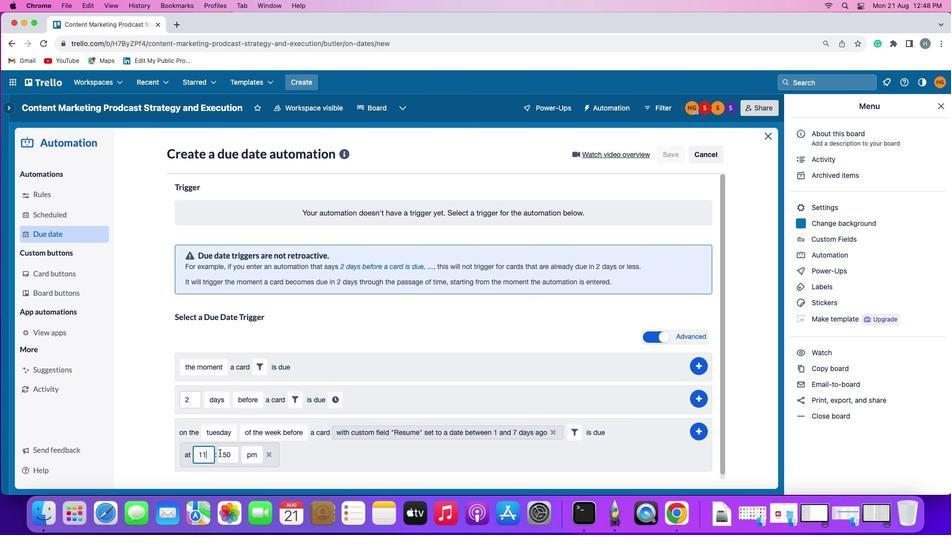 
Action: Mouse moved to (224, 451)
Screenshot: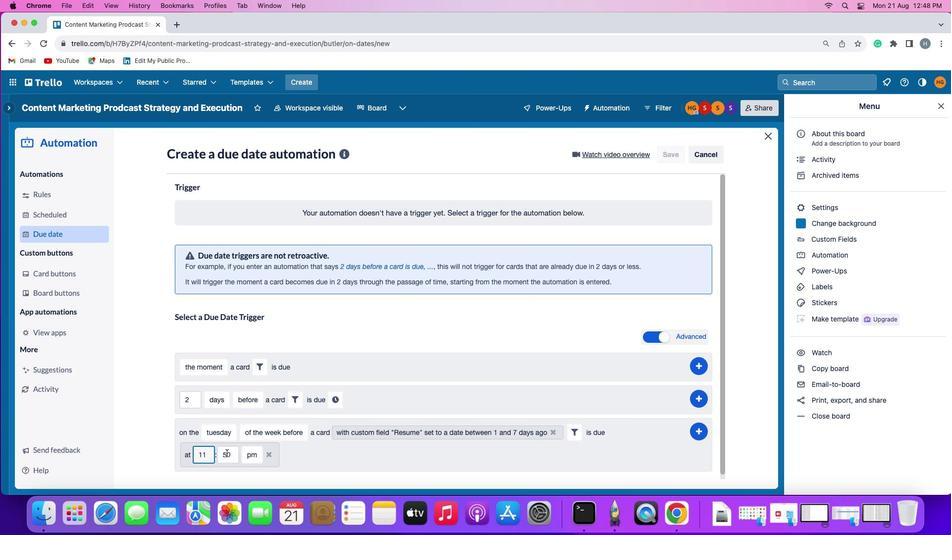 
Action: Mouse pressed left at (224, 451)
Screenshot: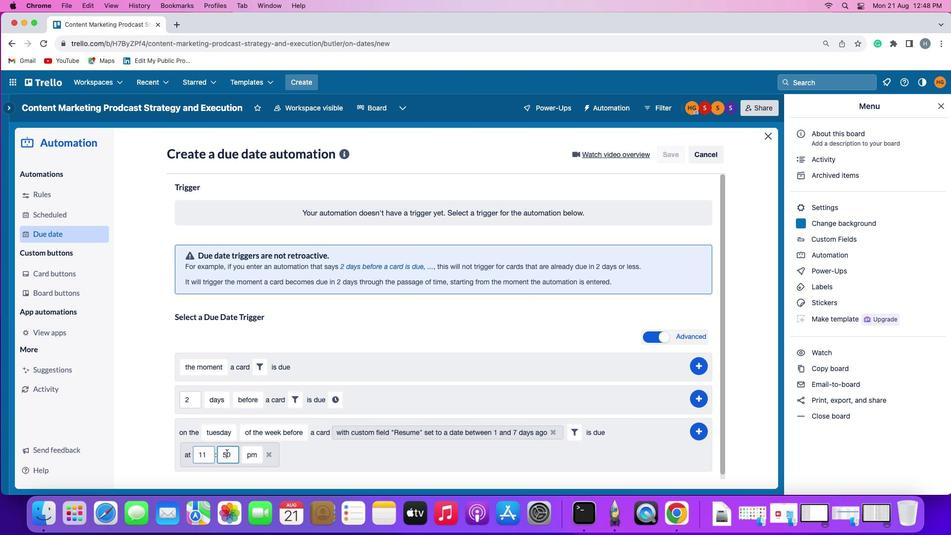 
Action: Key pressed Key.backspace
Screenshot: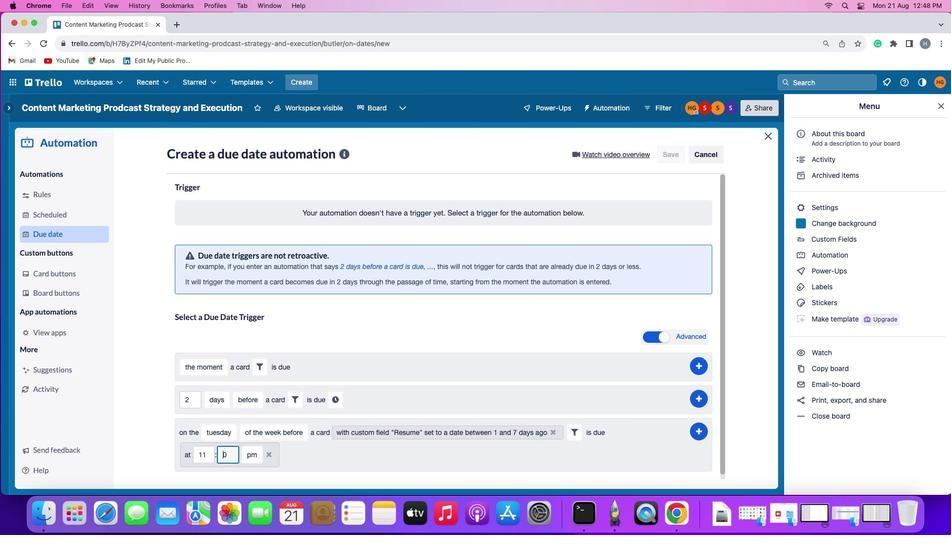 
Action: Mouse moved to (227, 450)
Screenshot: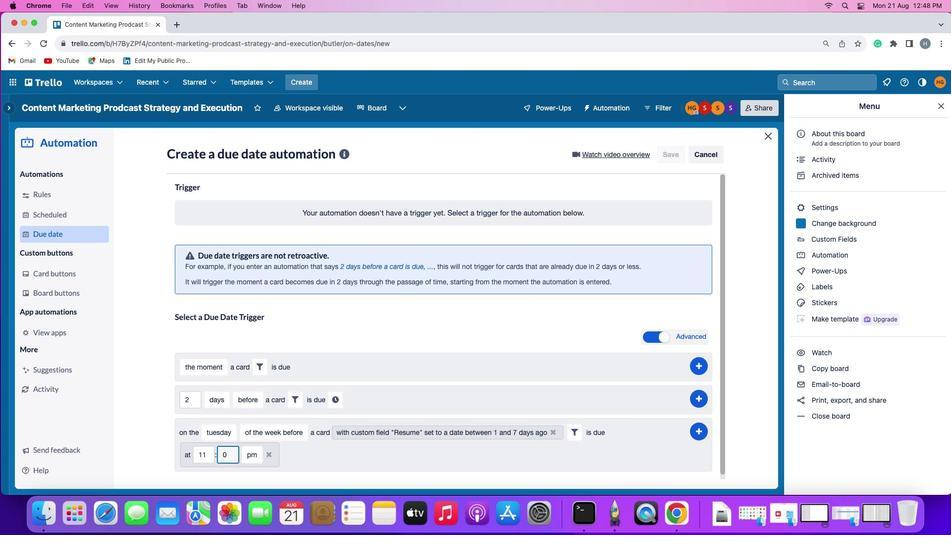 
Action: Key pressed '0'
Screenshot: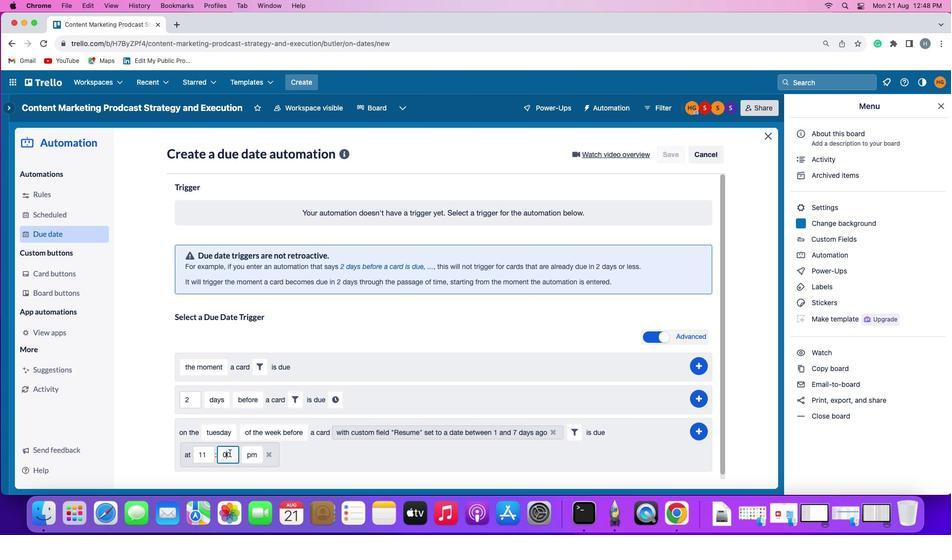 
Action: Mouse moved to (246, 450)
Screenshot: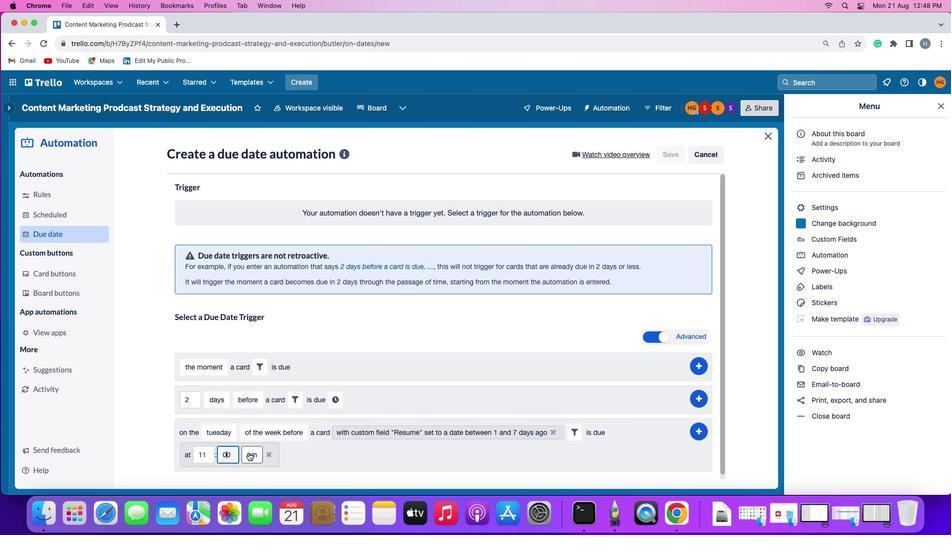 
Action: Mouse pressed left at (246, 450)
Screenshot: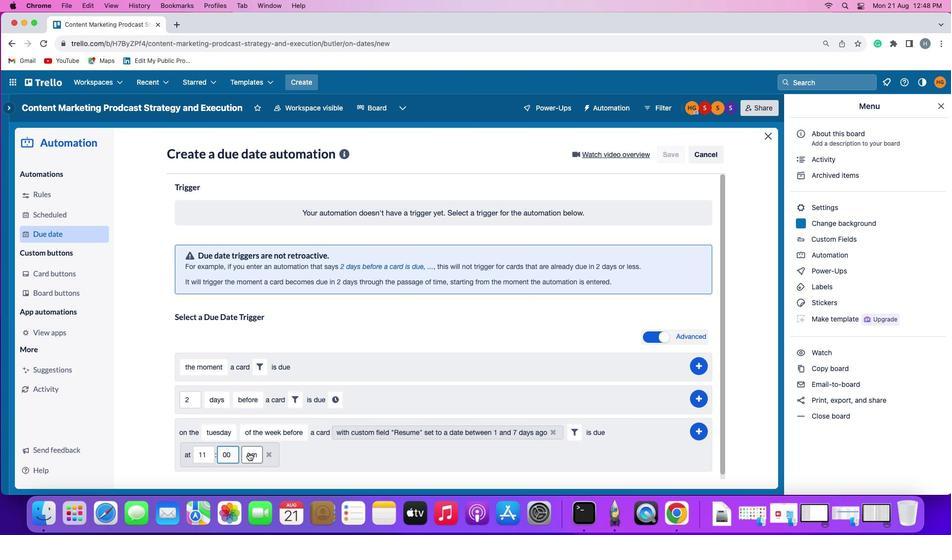 
Action: Mouse moved to (253, 411)
Screenshot: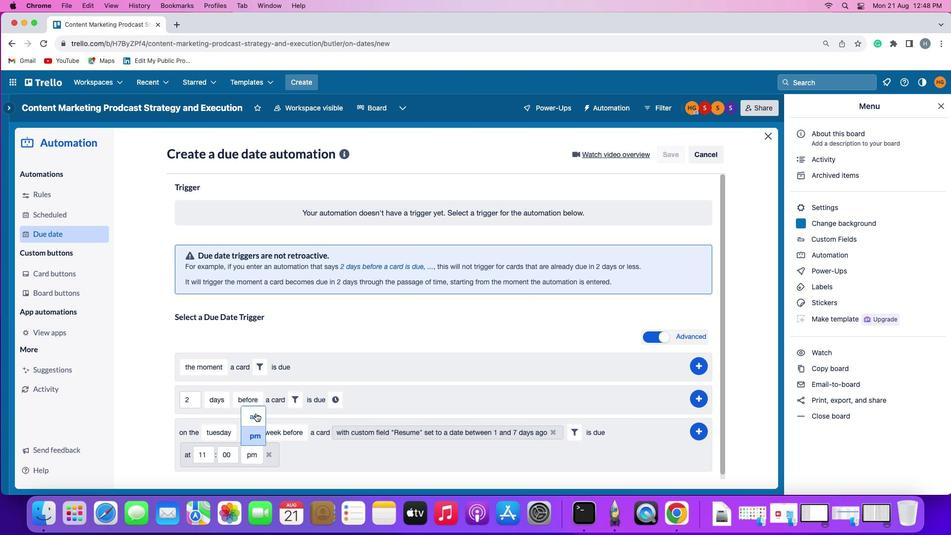 
Action: Mouse pressed left at (253, 411)
Screenshot: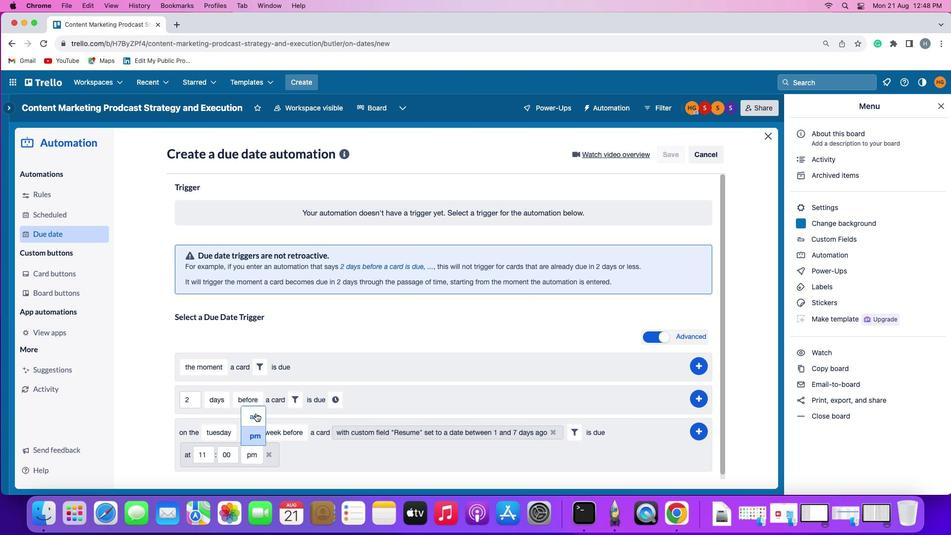 
Action: Mouse moved to (699, 426)
Screenshot: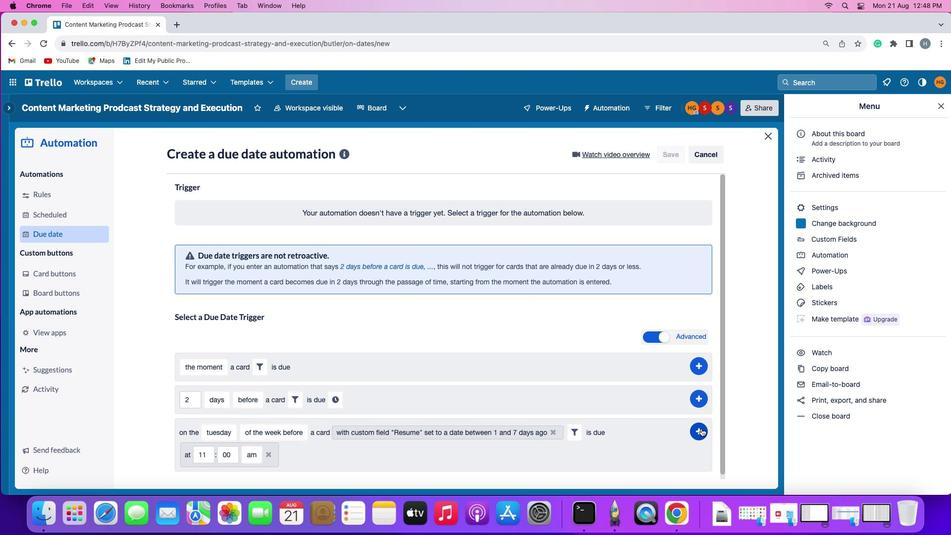 
Action: Mouse pressed left at (699, 426)
Screenshot: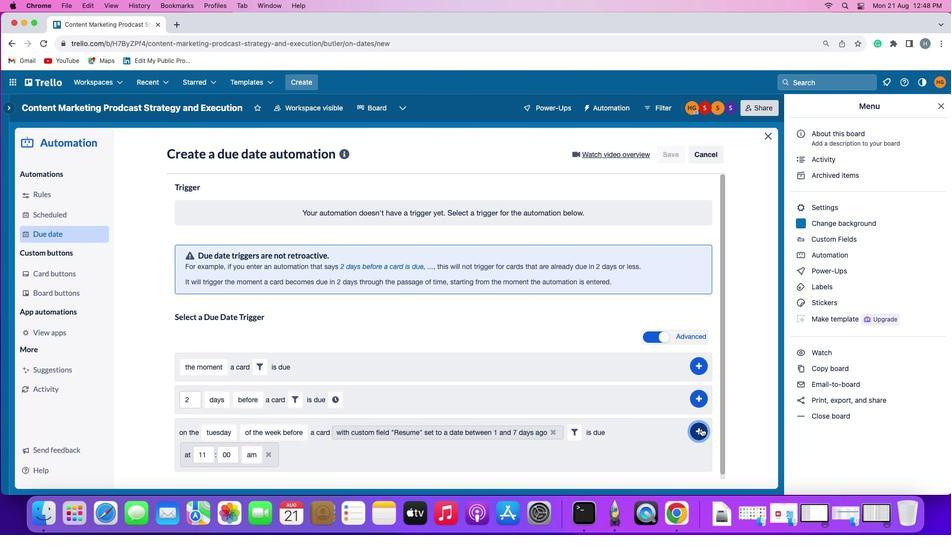 
Action: Mouse moved to (742, 362)
Screenshot: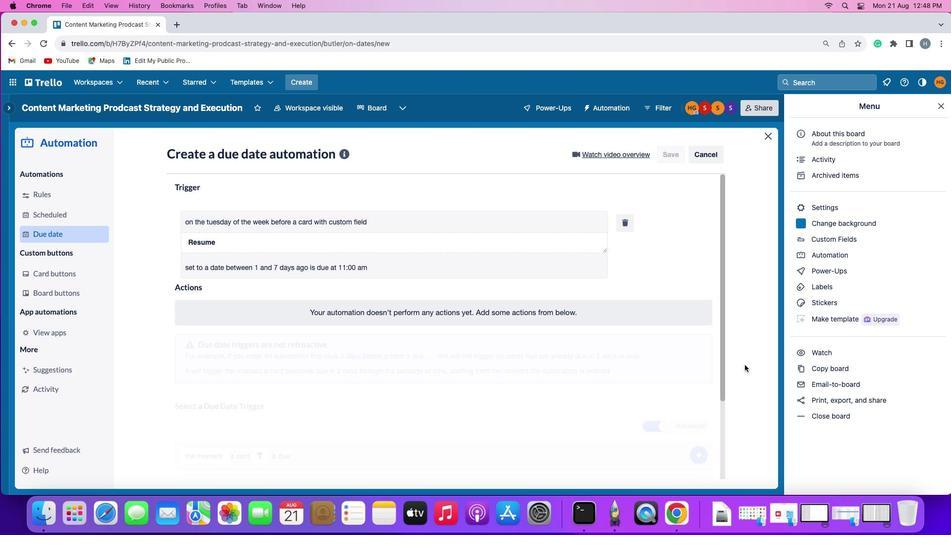 
